 Task: Create a due date automation trigger when advanced on, on the monday of the week before a card is due add content with a name or a description not containing resume at 11:00 AM.
Action: Mouse moved to (1263, 105)
Screenshot: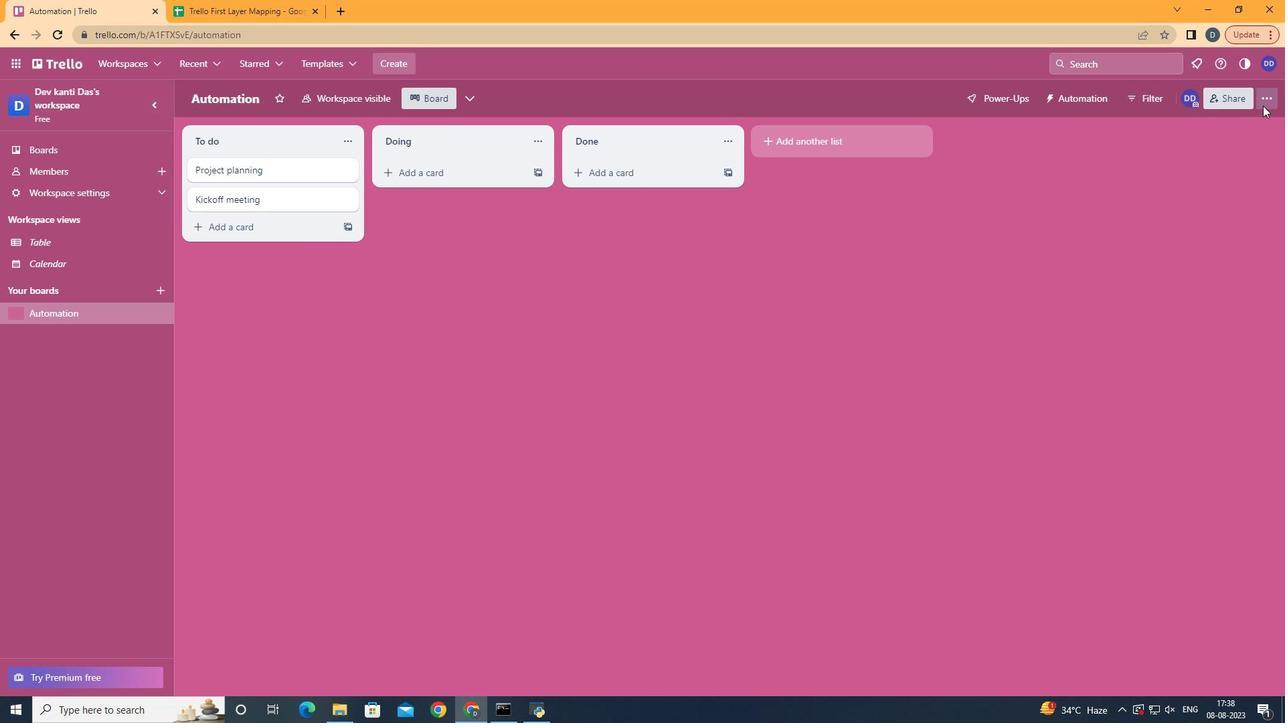 
Action: Mouse pressed left at (1263, 105)
Screenshot: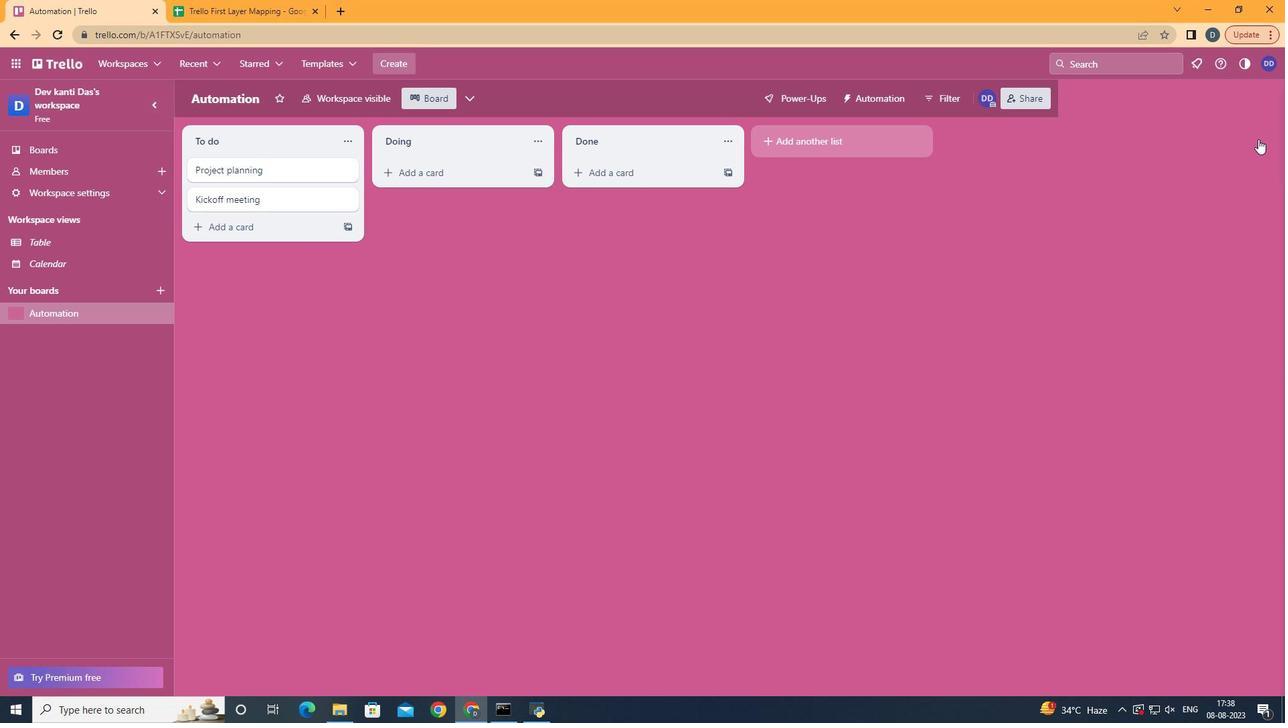 
Action: Mouse moved to (1180, 262)
Screenshot: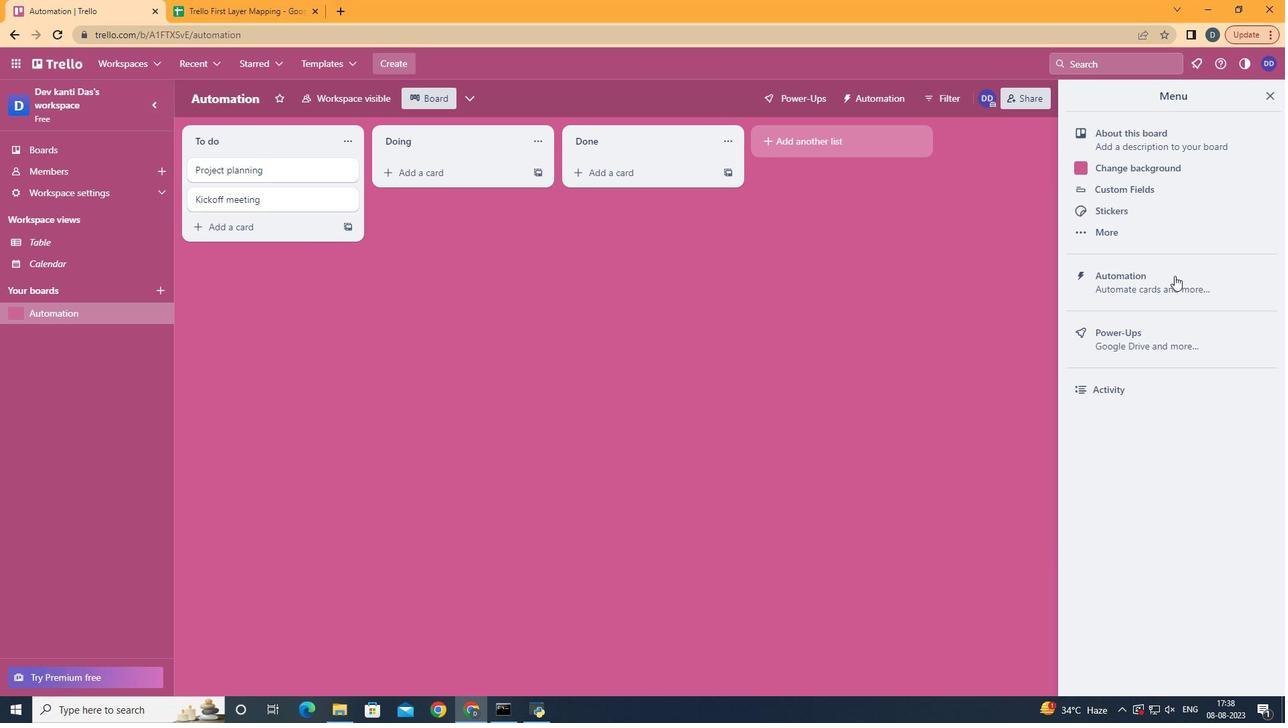 
Action: Mouse pressed left at (1180, 262)
Screenshot: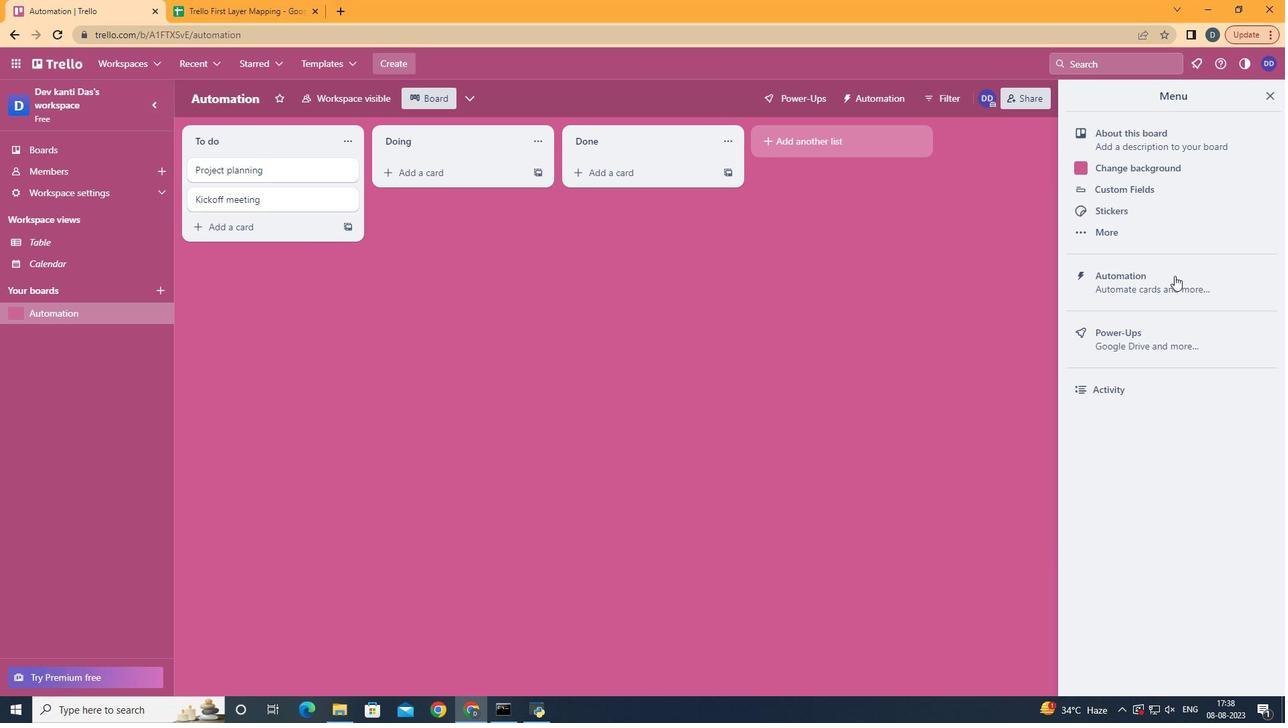 
Action: Mouse moved to (1171, 279)
Screenshot: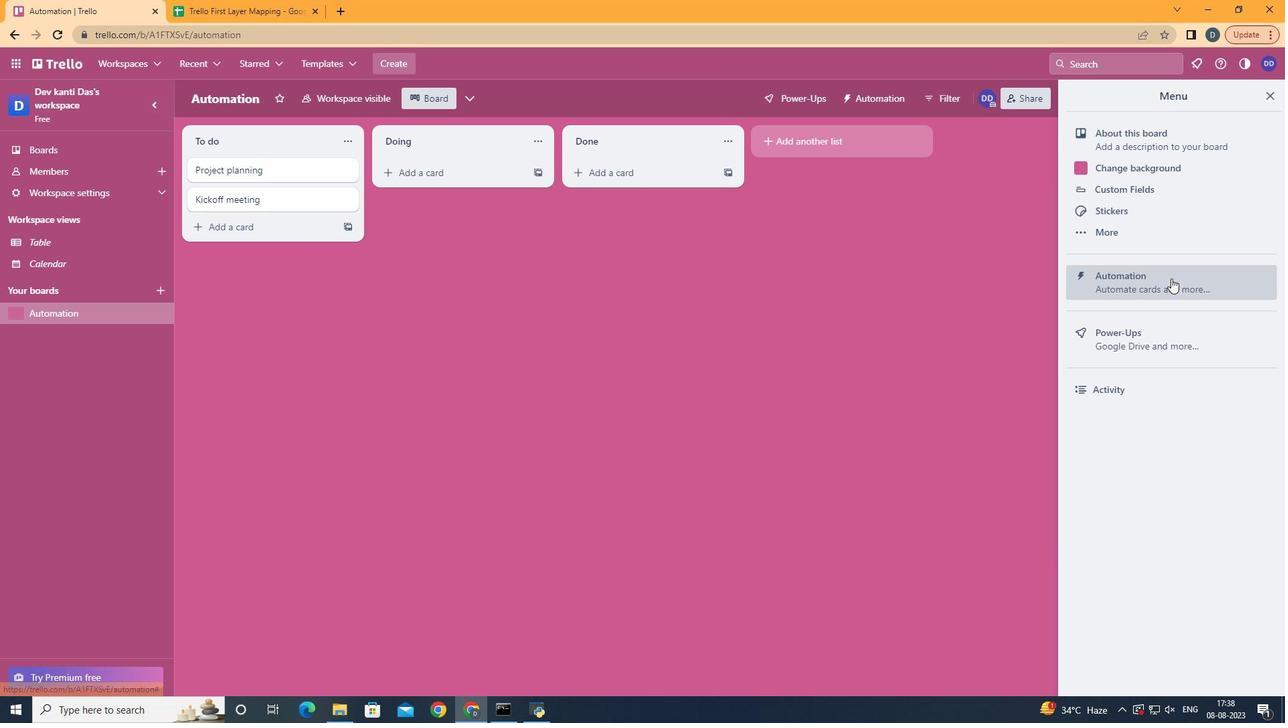 
Action: Mouse pressed left at (1171, 279)
Screenshot: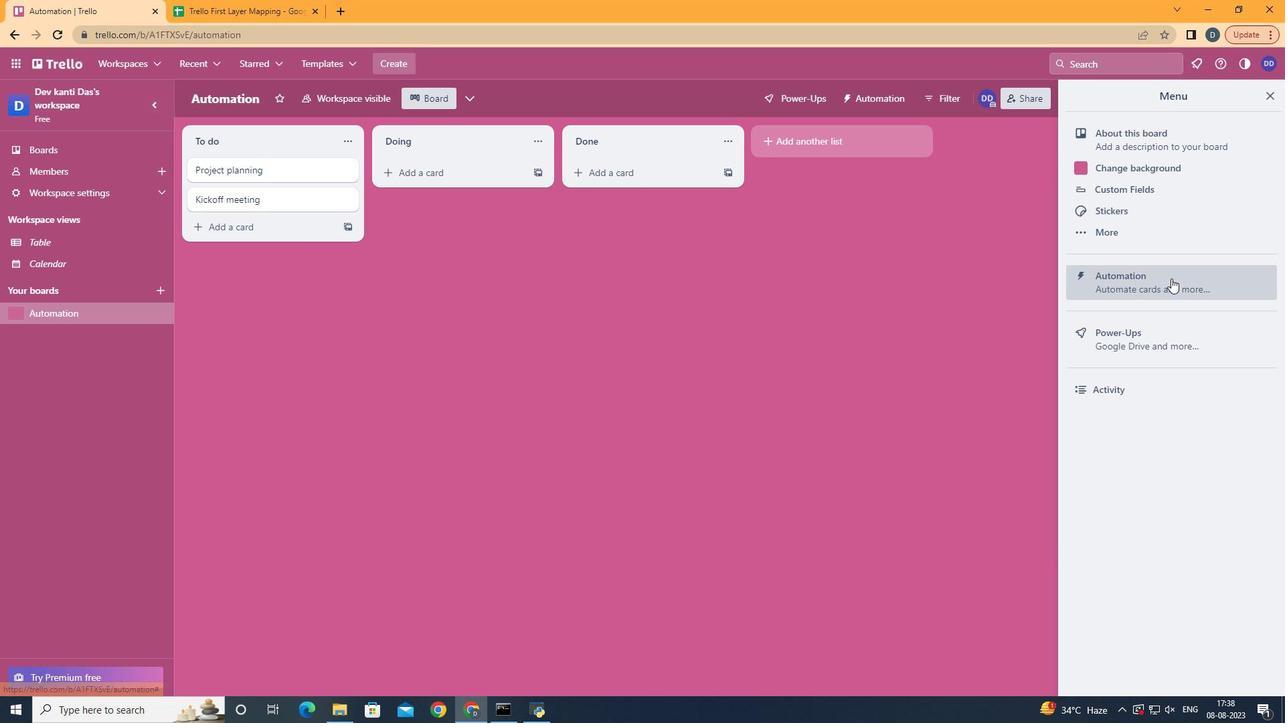 
Action: Mouse moved to (237, 264)
Screenshot: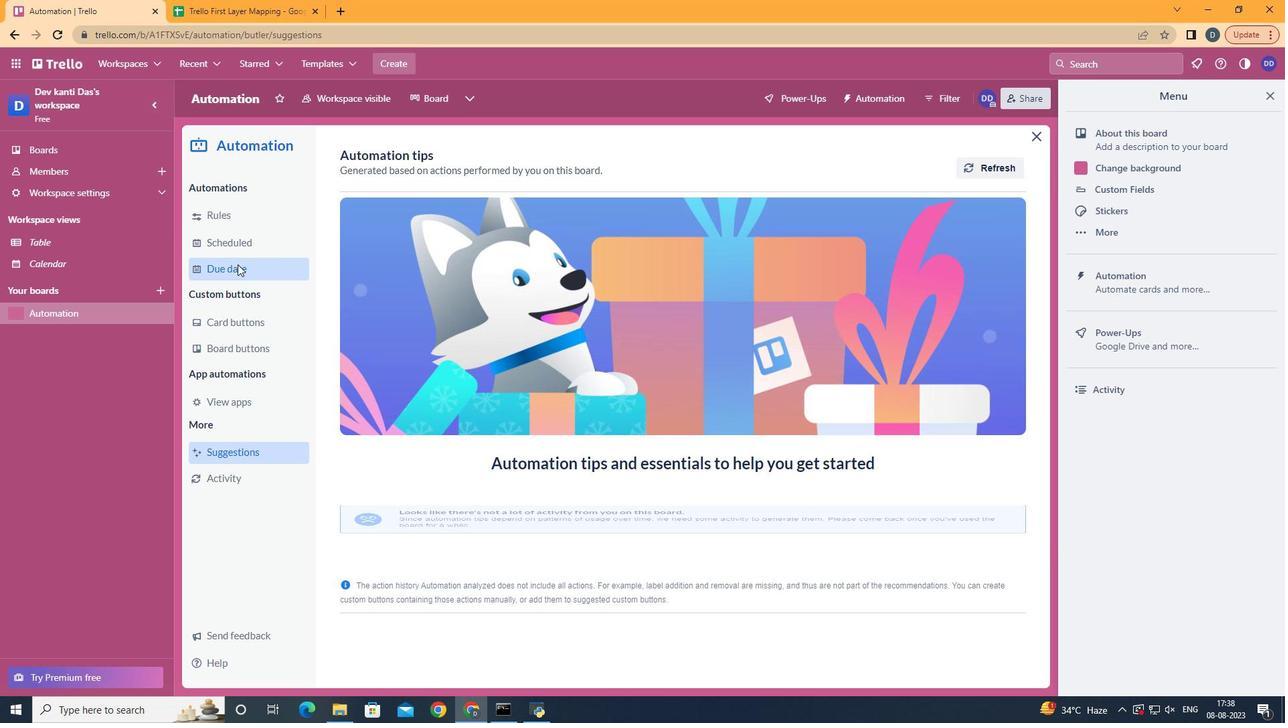 
Action: Mouse pressed left at (237, 264)
Screenshot: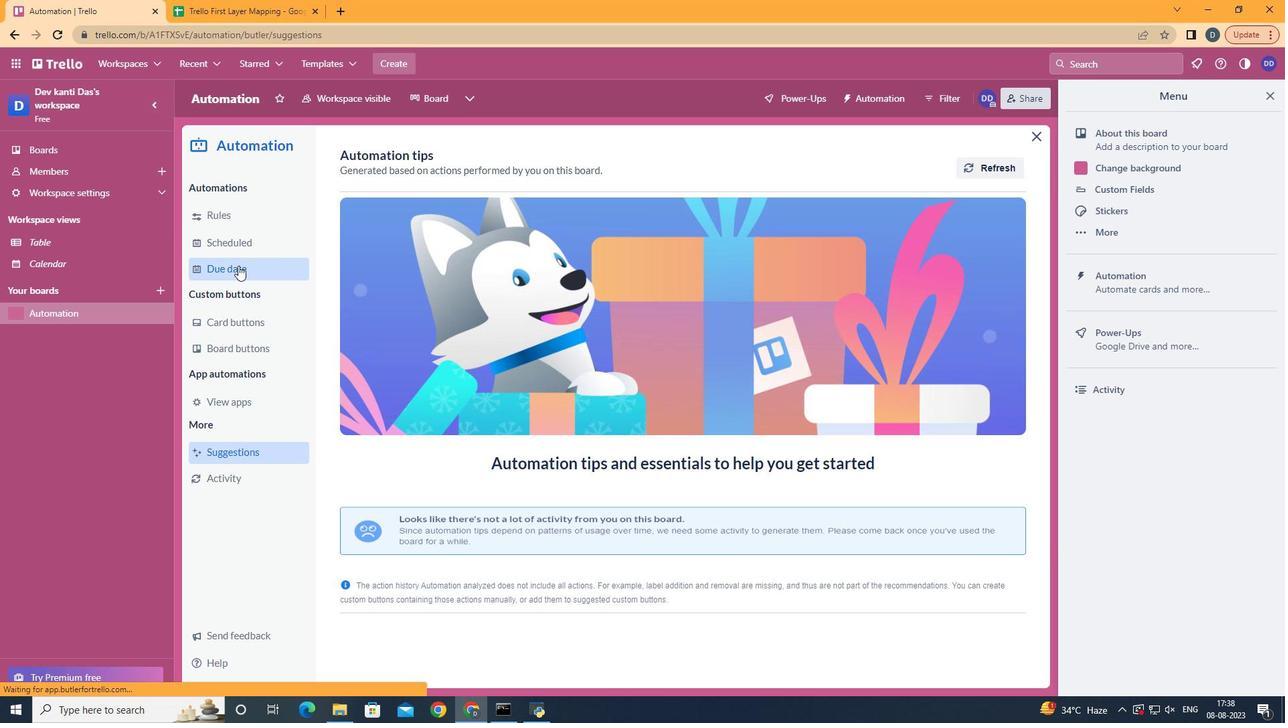 
Action: Mouse moved to (954, 156)
Screenshot: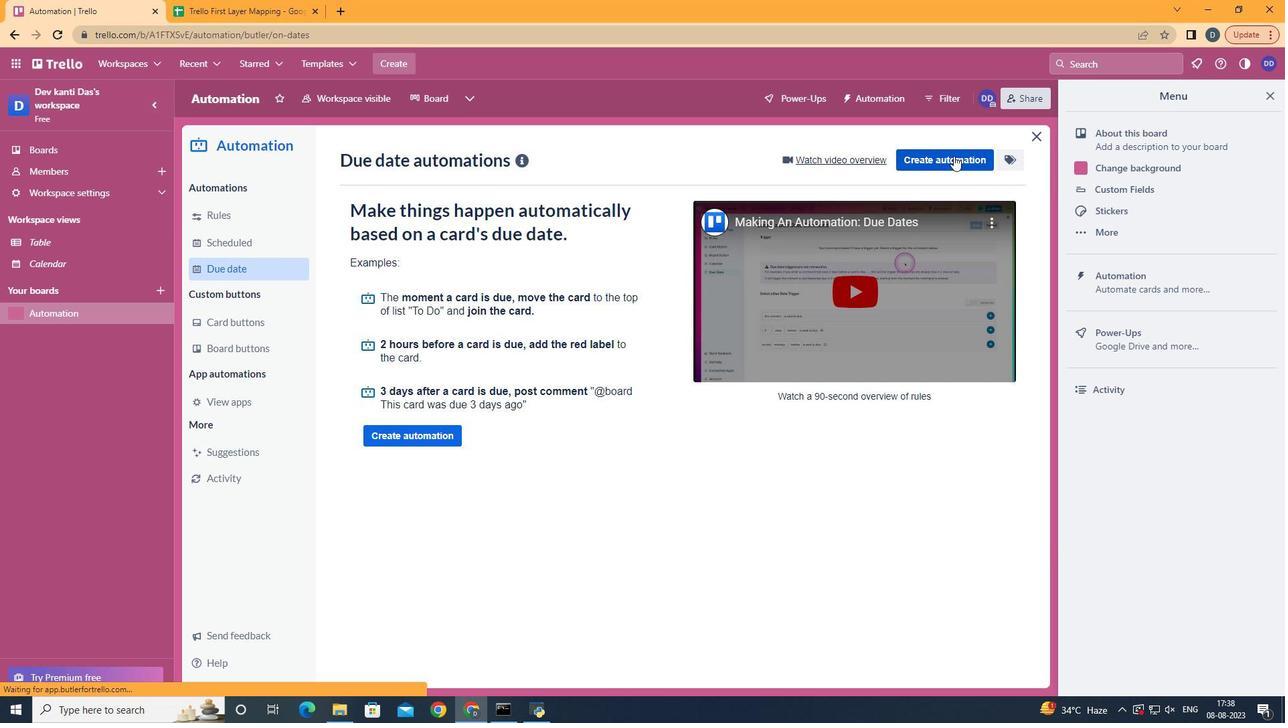 
Action: Mouse pressed left at (954, 156)
Screenshot: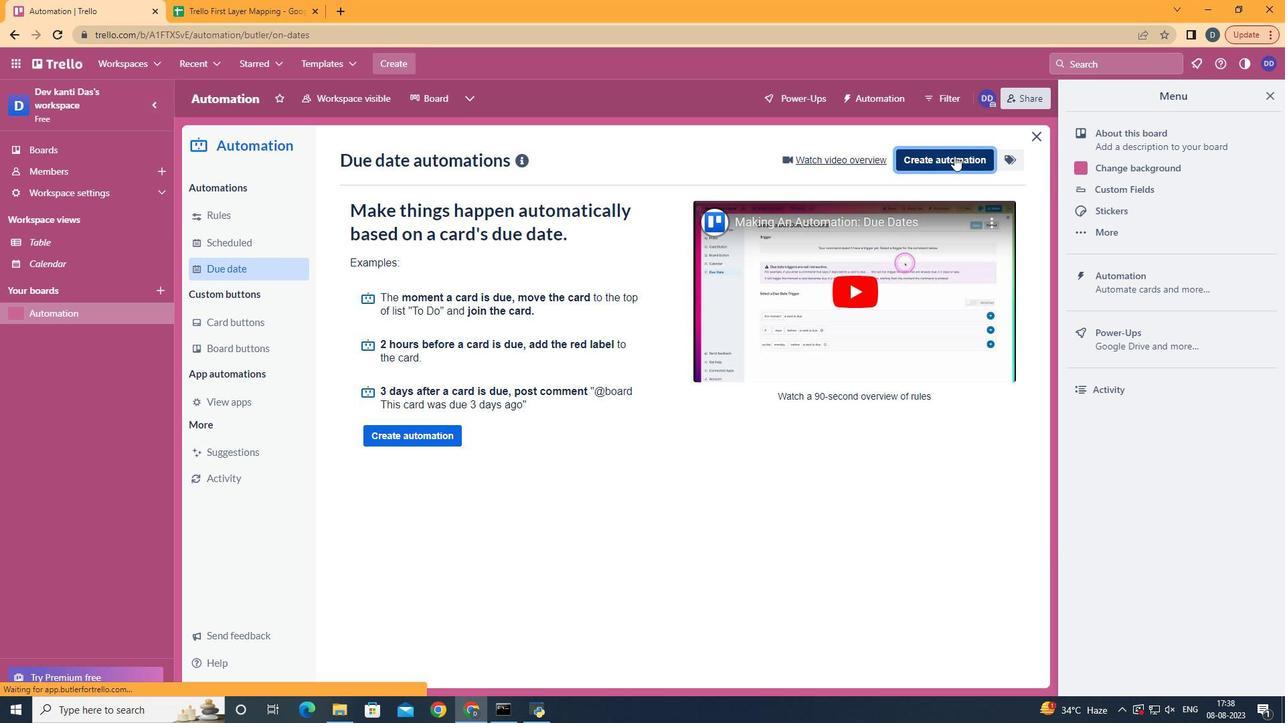 
Action: Mouse moved to (752, 283)
Screenshot: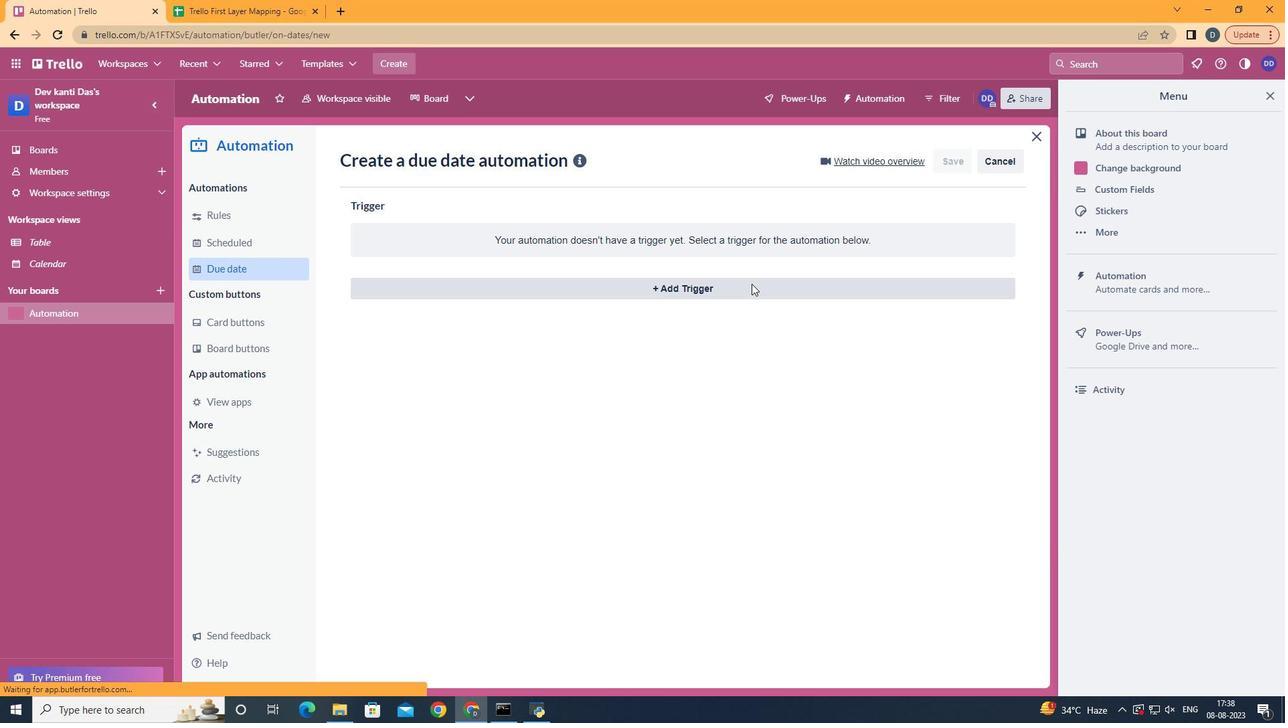 
Action: Mouse pressed left at (752, 283)
Screenshot: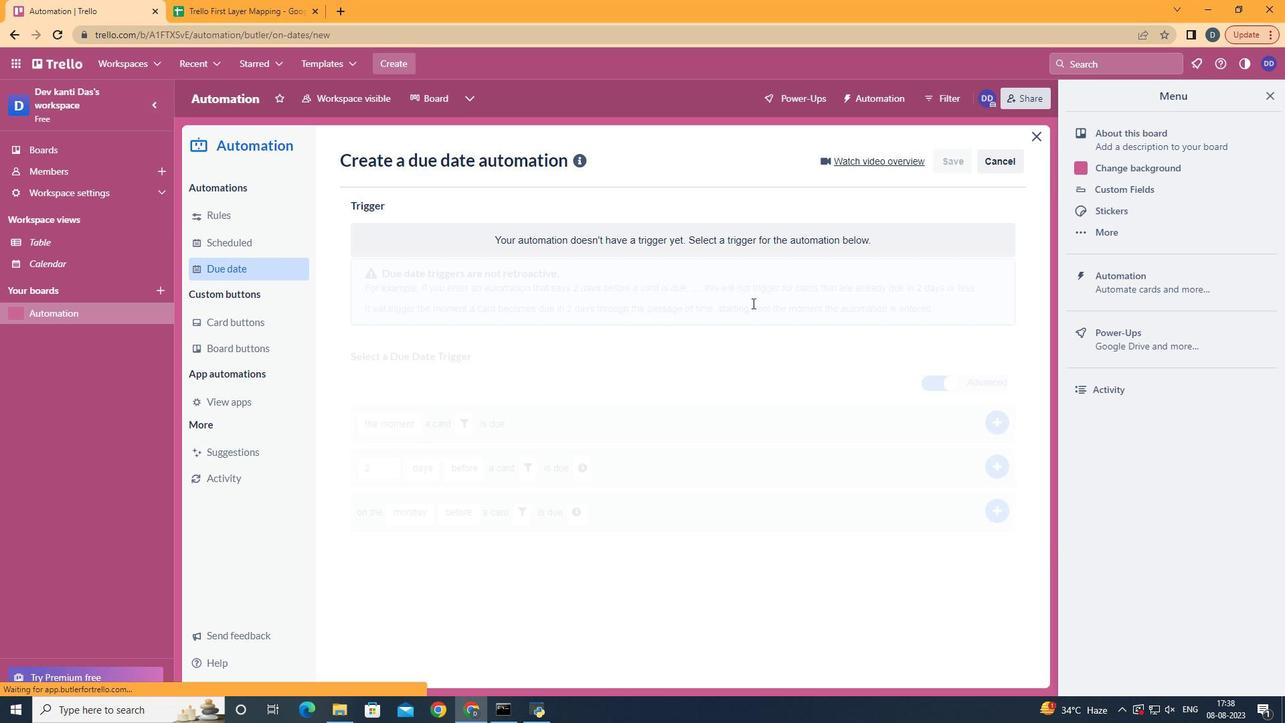 
Action: Mouse moved to (468, 641)
Screenshot: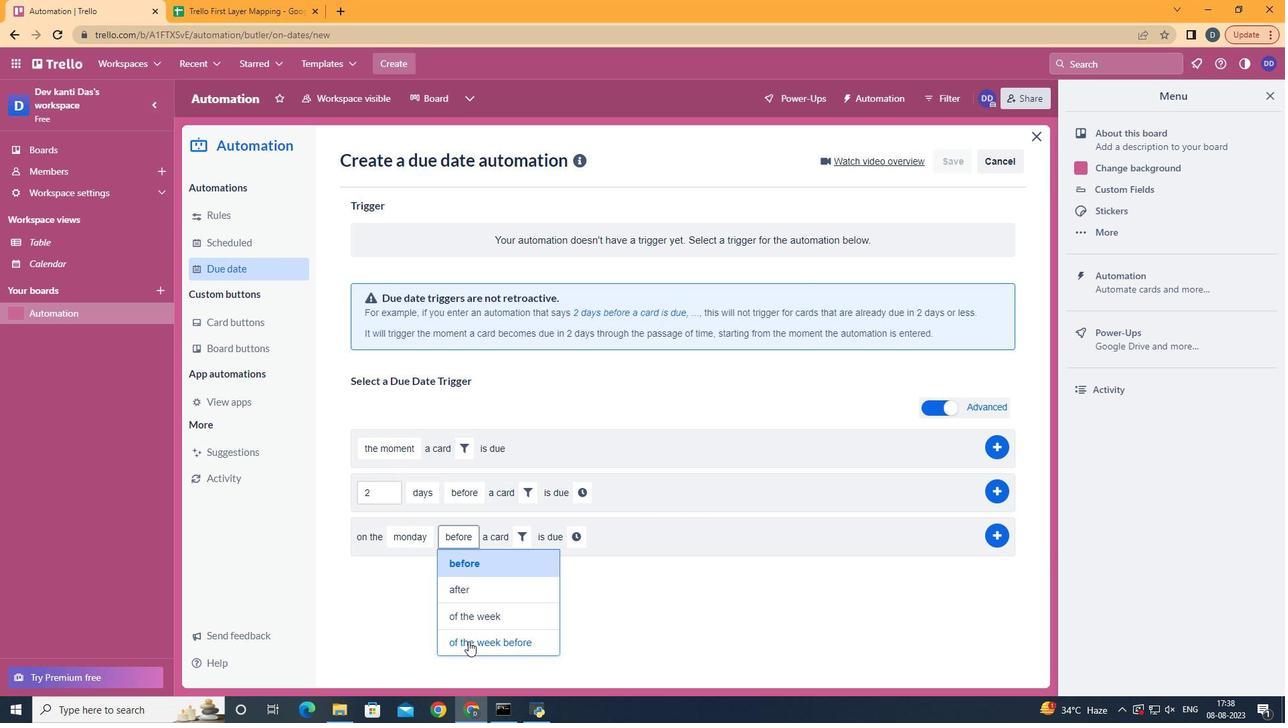 
Action: Mouse pressed left at (468, 641)
Screenshot: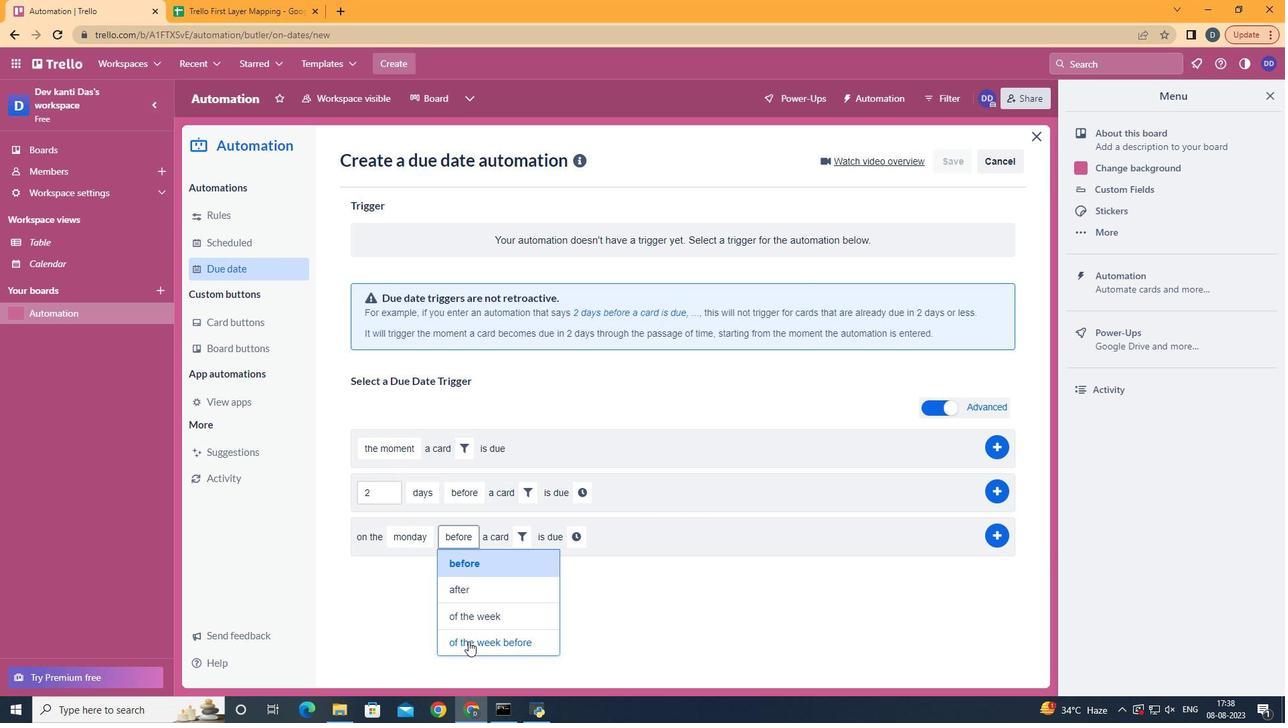 
Action: Mouse moved to (561, 536)
Screenshot: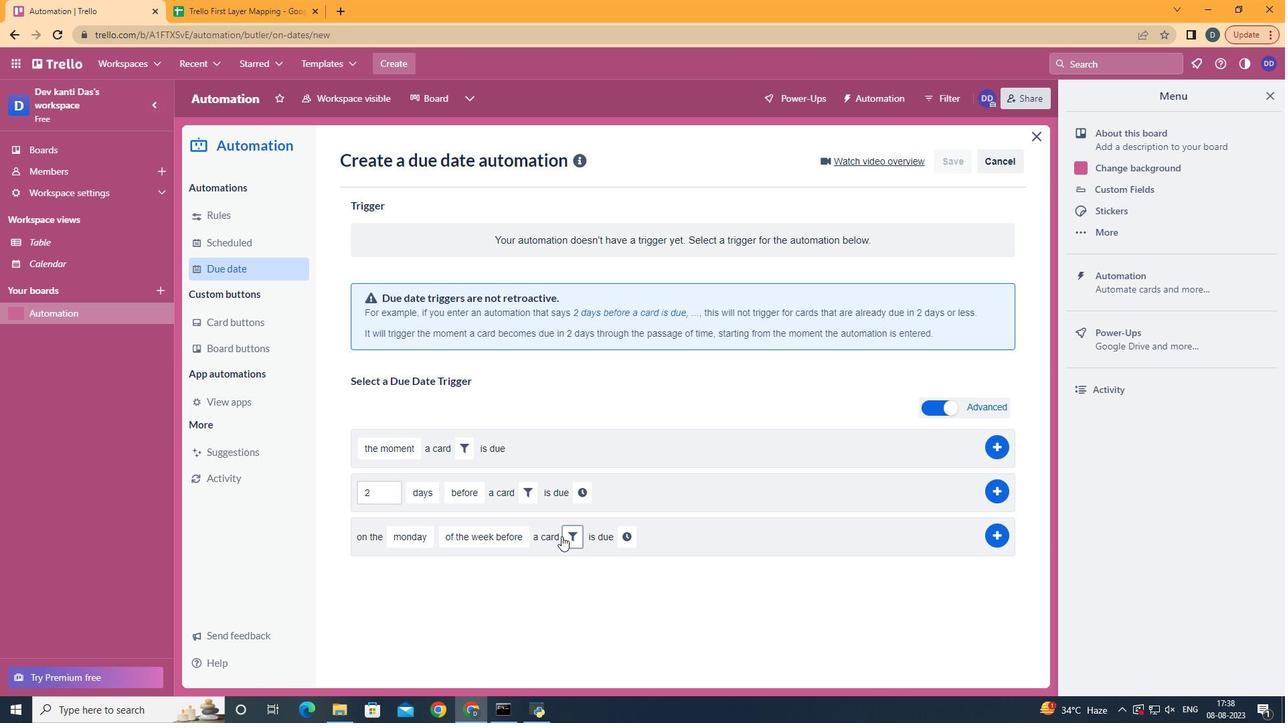 
Action: Mouse pressed left at (561, 536)
Screenshot: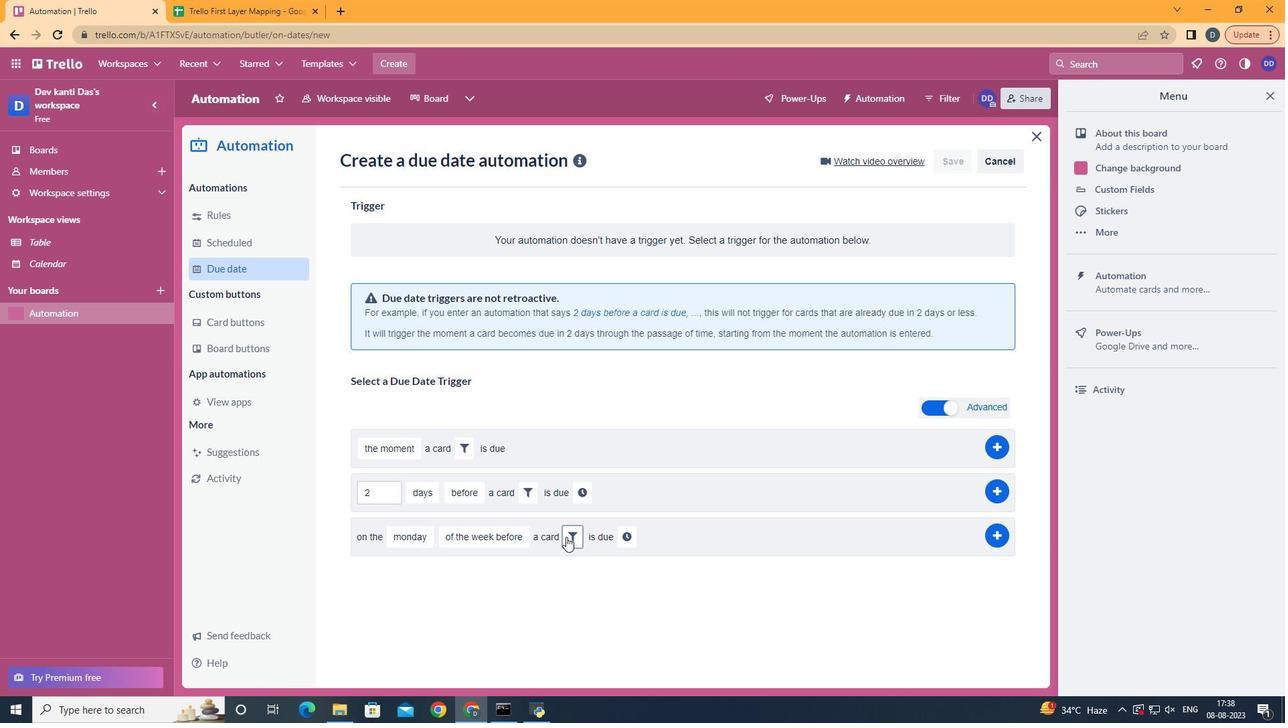 
Action: Mouse moved to (740, 584)
Screenshot: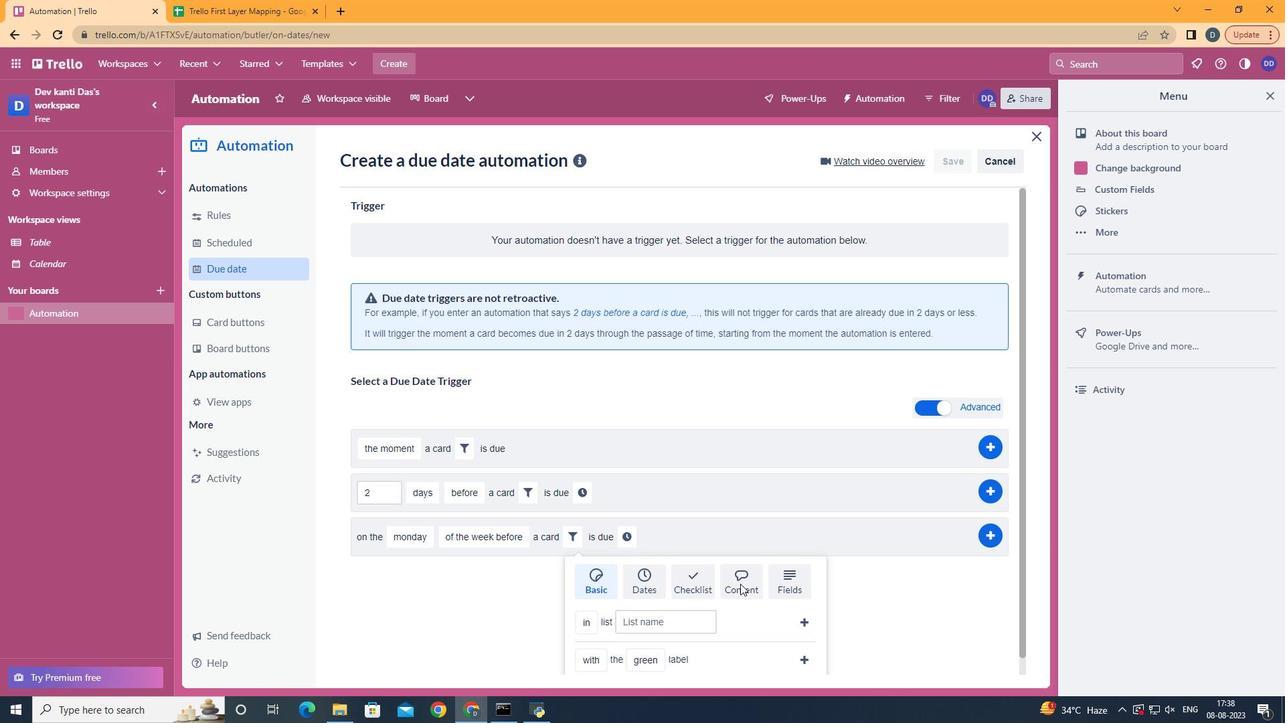 
Action: Mouse pressed left at (740, 584)
Screenshot: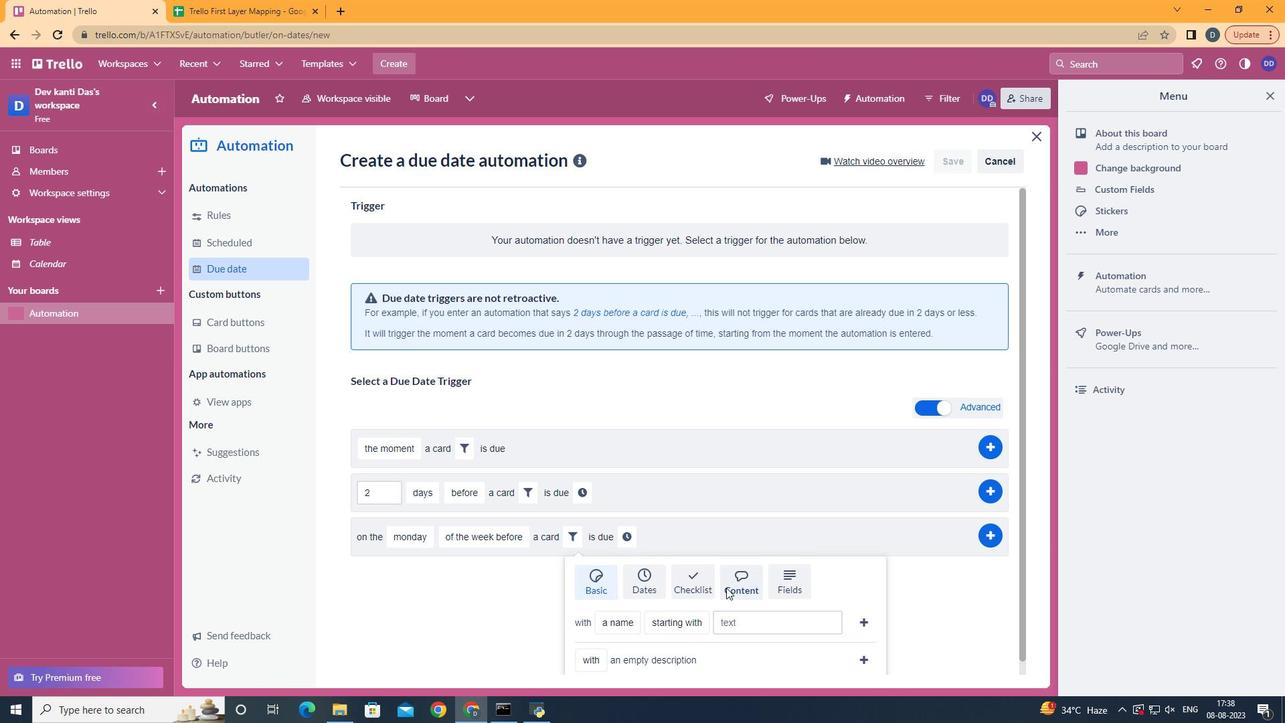 
Action: Mouse moved to (620, 600)
Screenshot: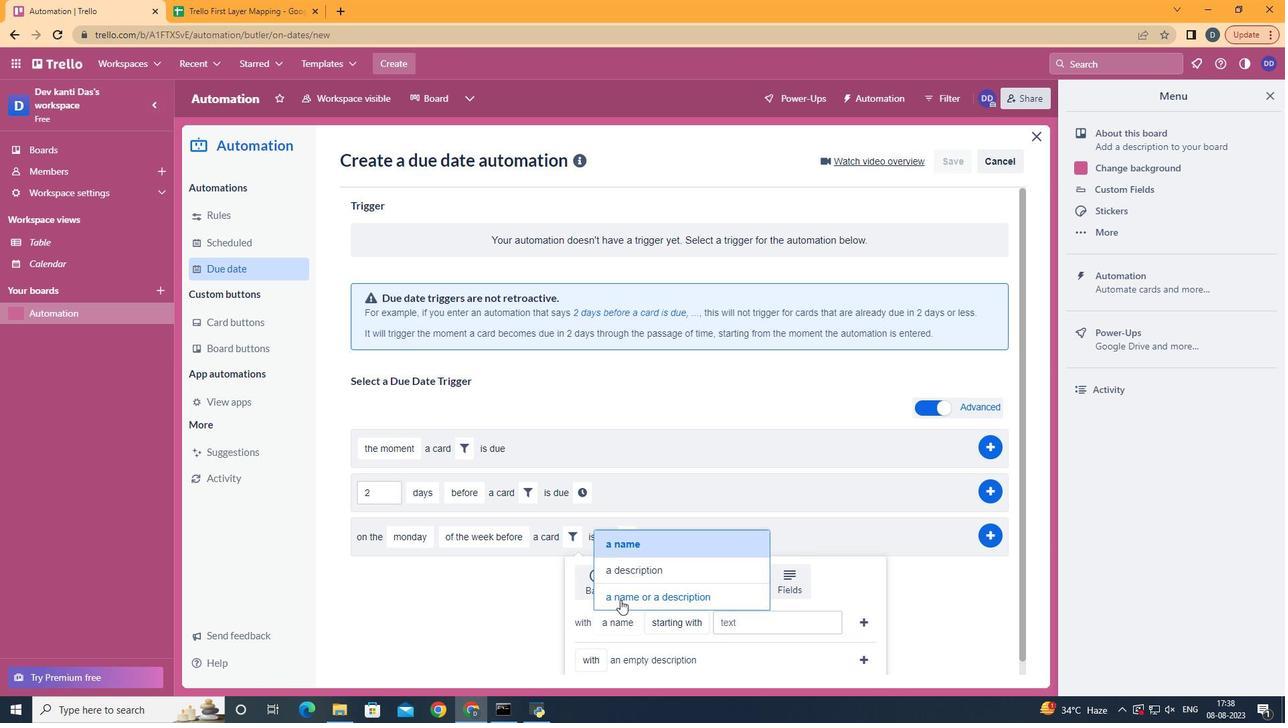 
Action: Mouse pressed left at (620, 600)
Screenshot: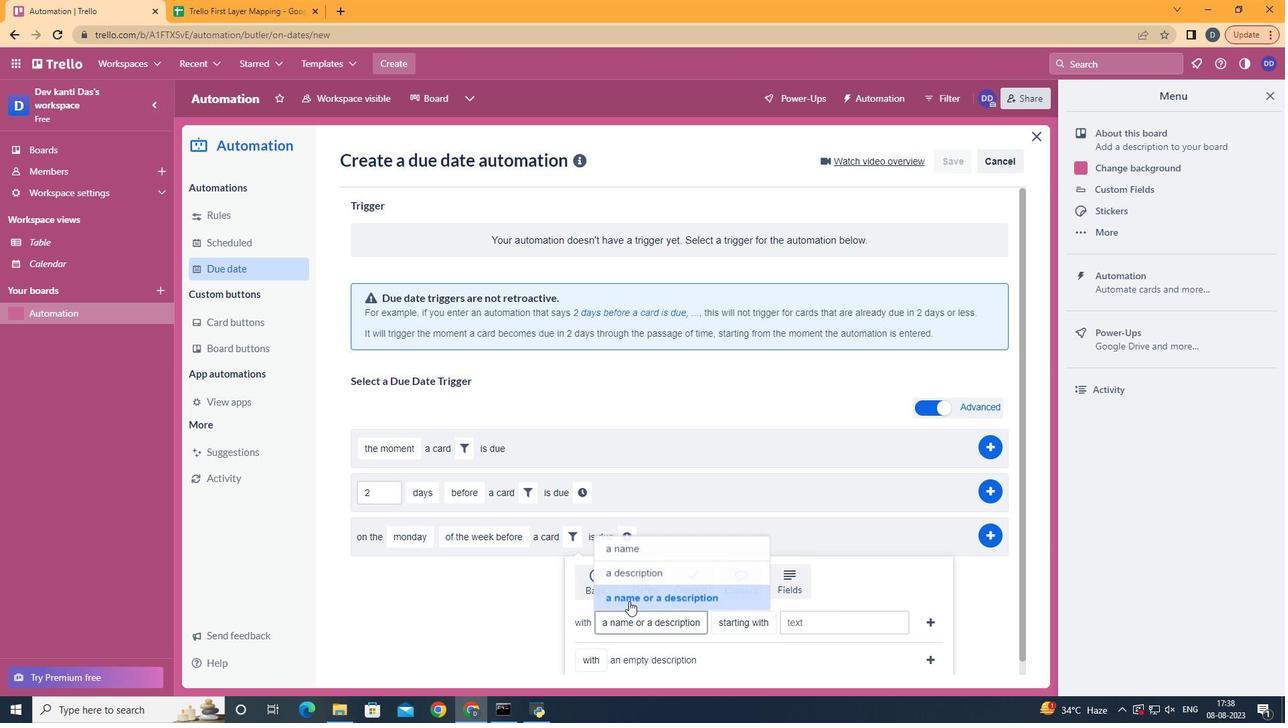 
Action: Mouse moved to (754, 596)
Screenshot: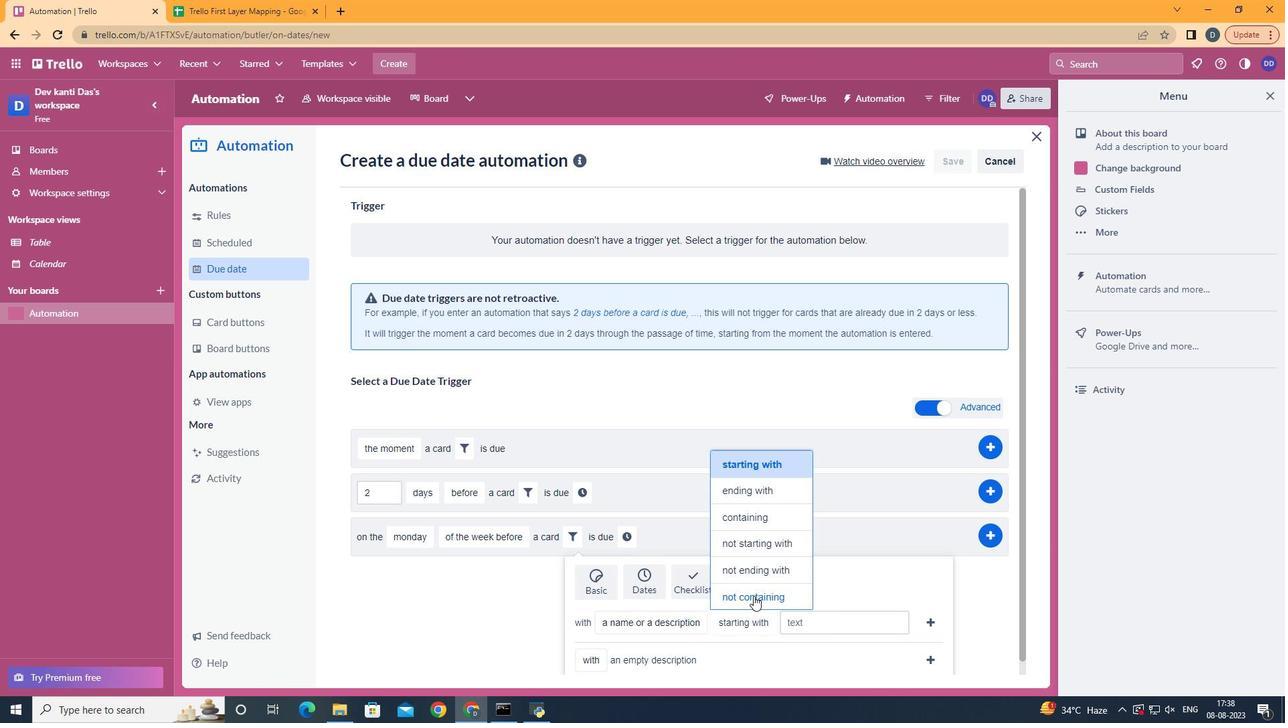 
Action: Mouse pressed left at (754, 596)
Screenshot: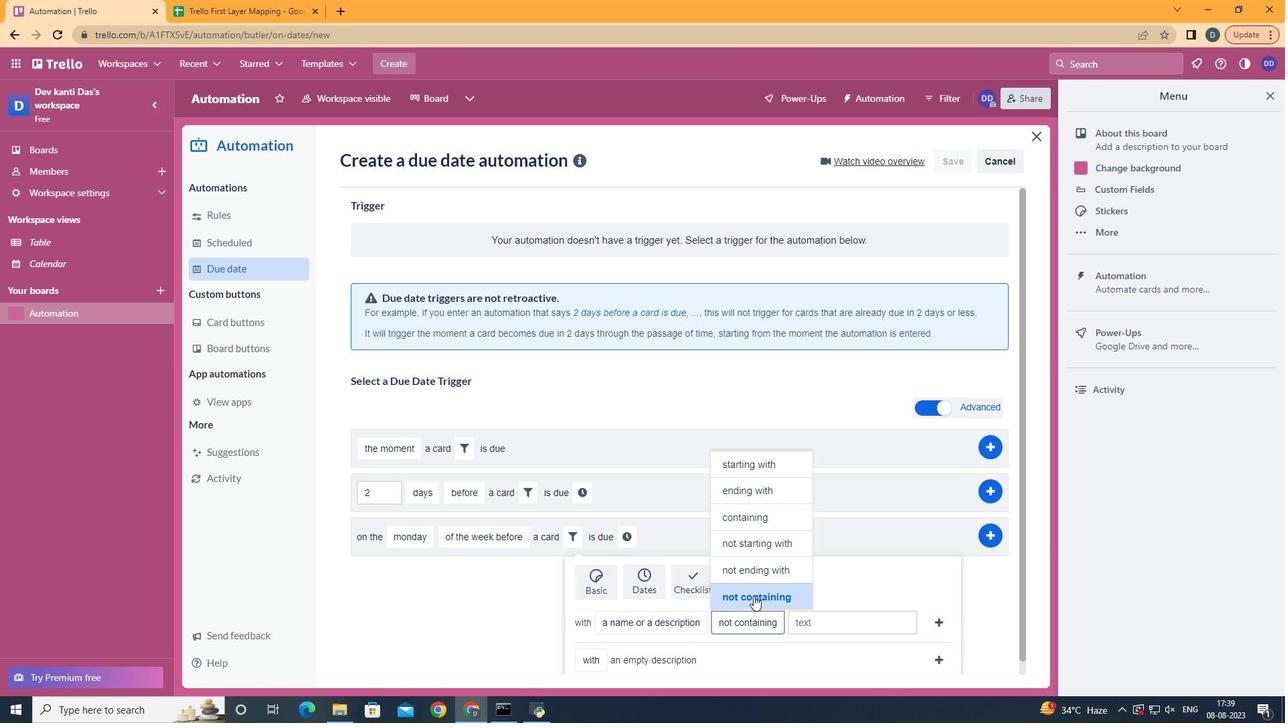 
Action: Mouse moved to (833, 614)
Screenshot: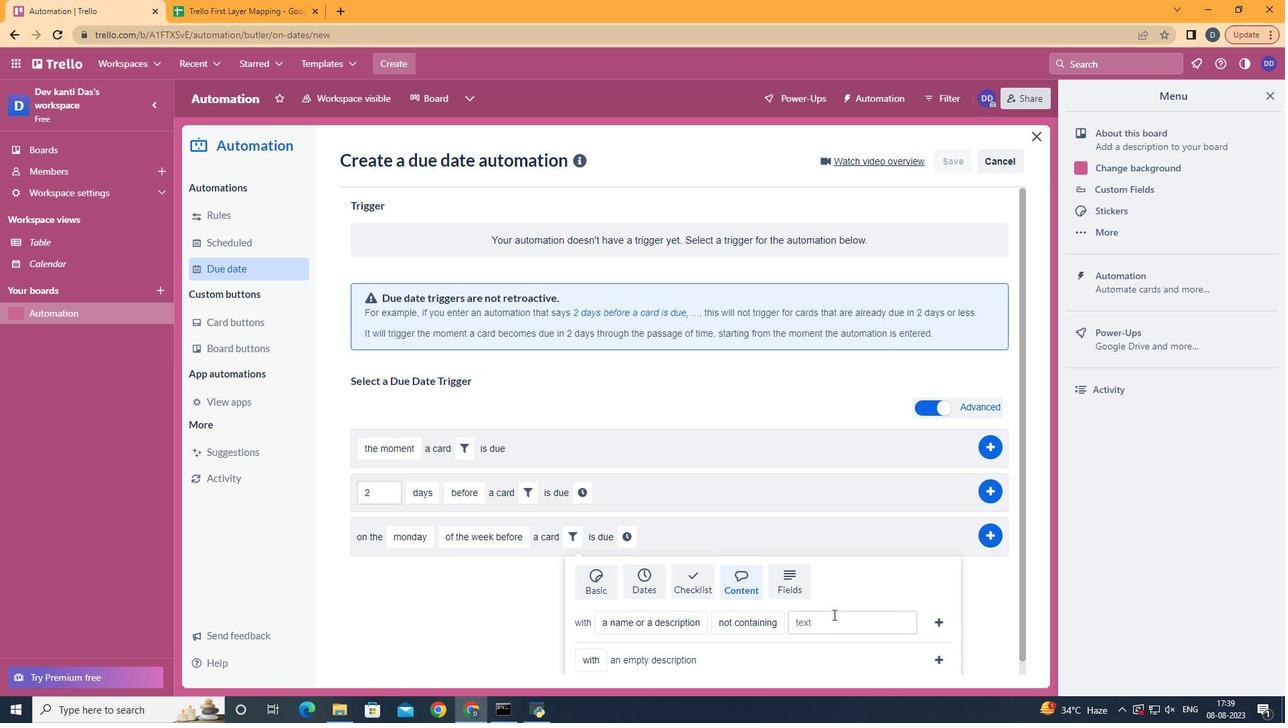 
Action: Mouse pressed left at (833, 614)
Screenshot: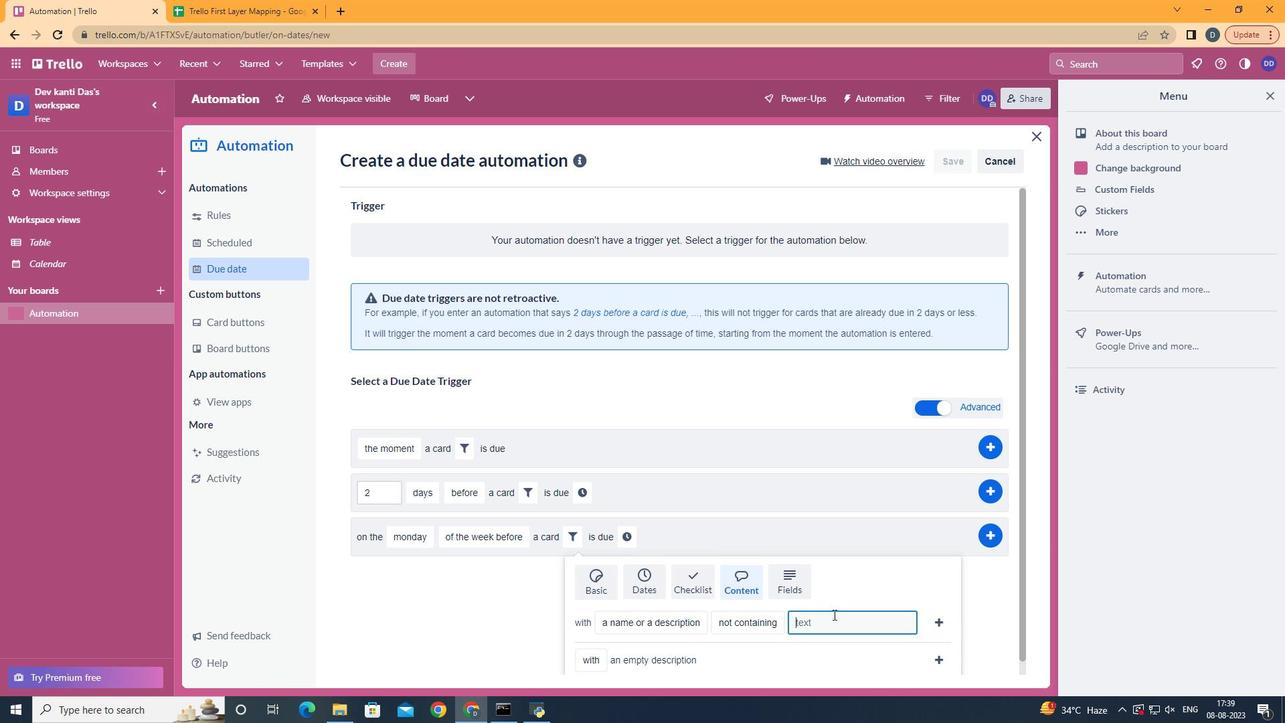 
Action: Mouse moved to (844, 614)
Screenshot: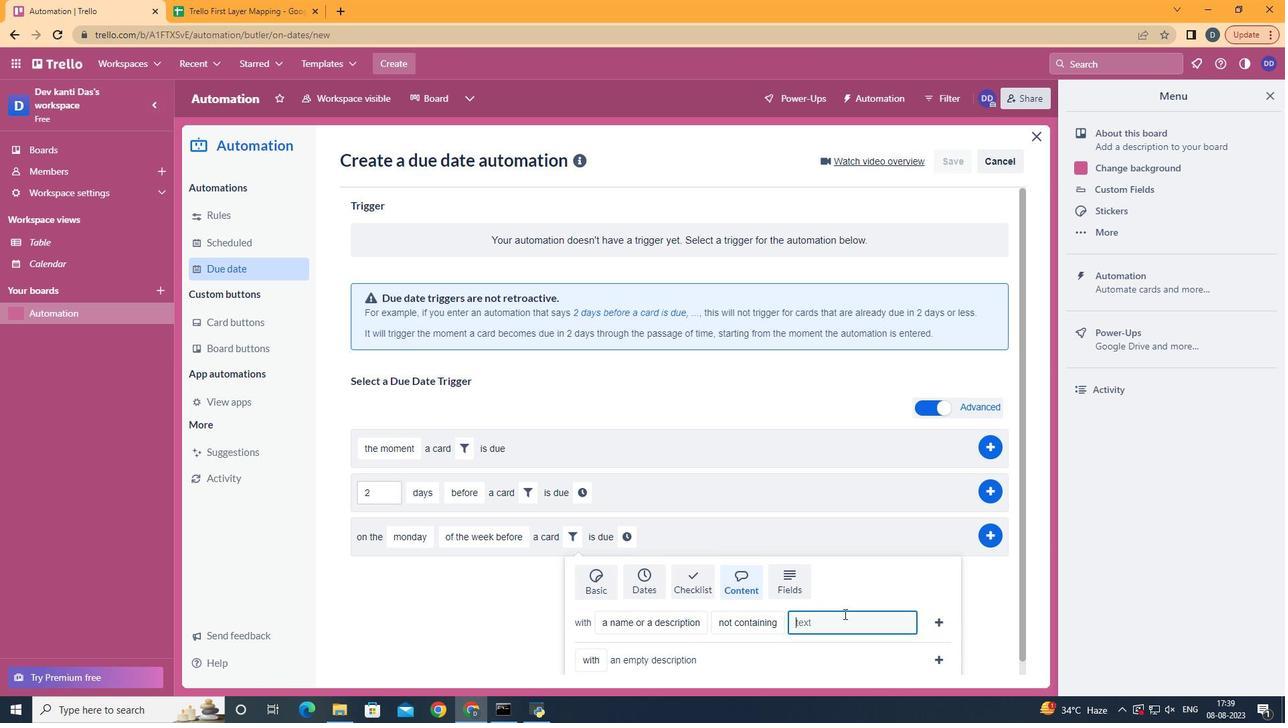 
Action: Key pressed resume
Screenshot: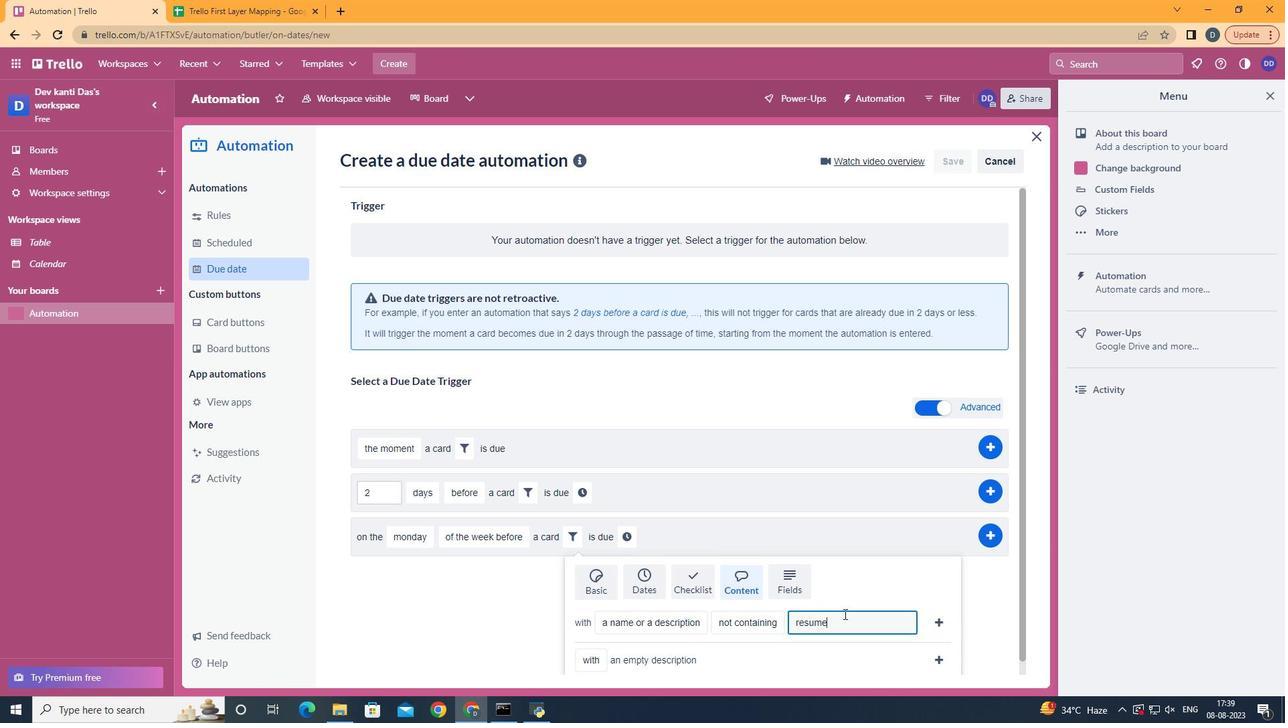 
Action: Mouse moved to (951, 626)
Screenshot: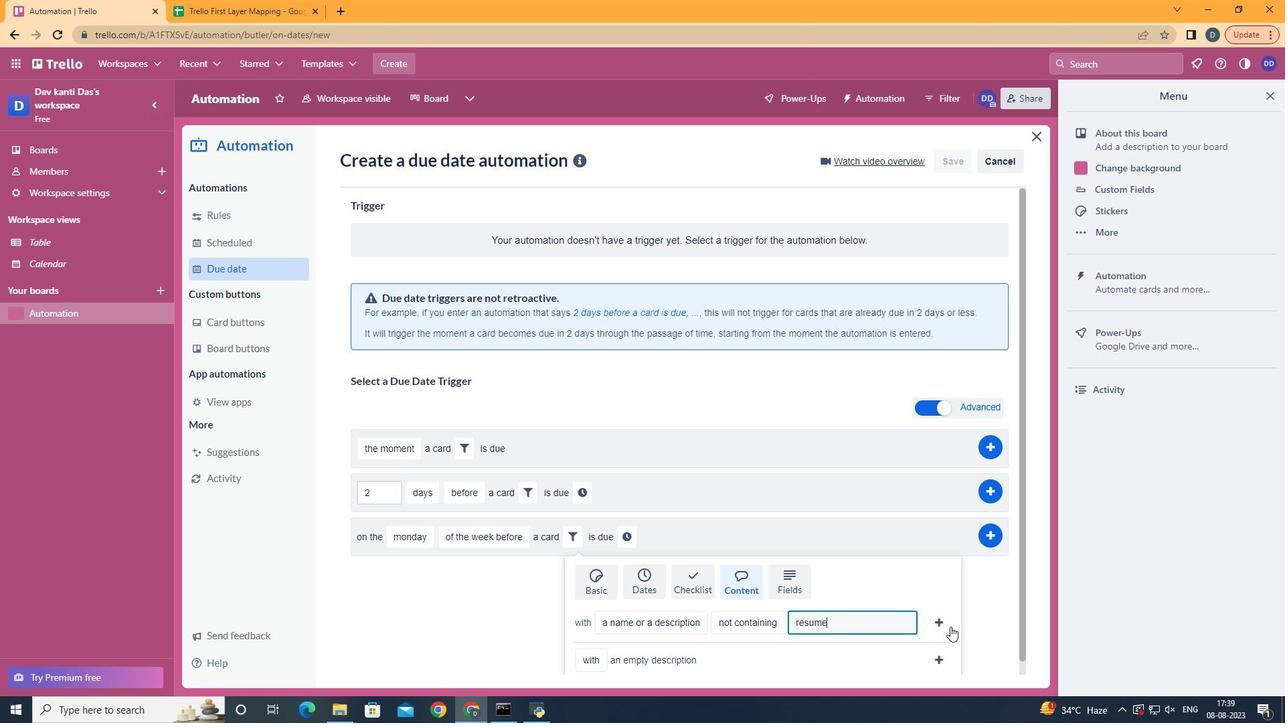 
Action: Mouse pressed left at (951, 626)
Screenshot: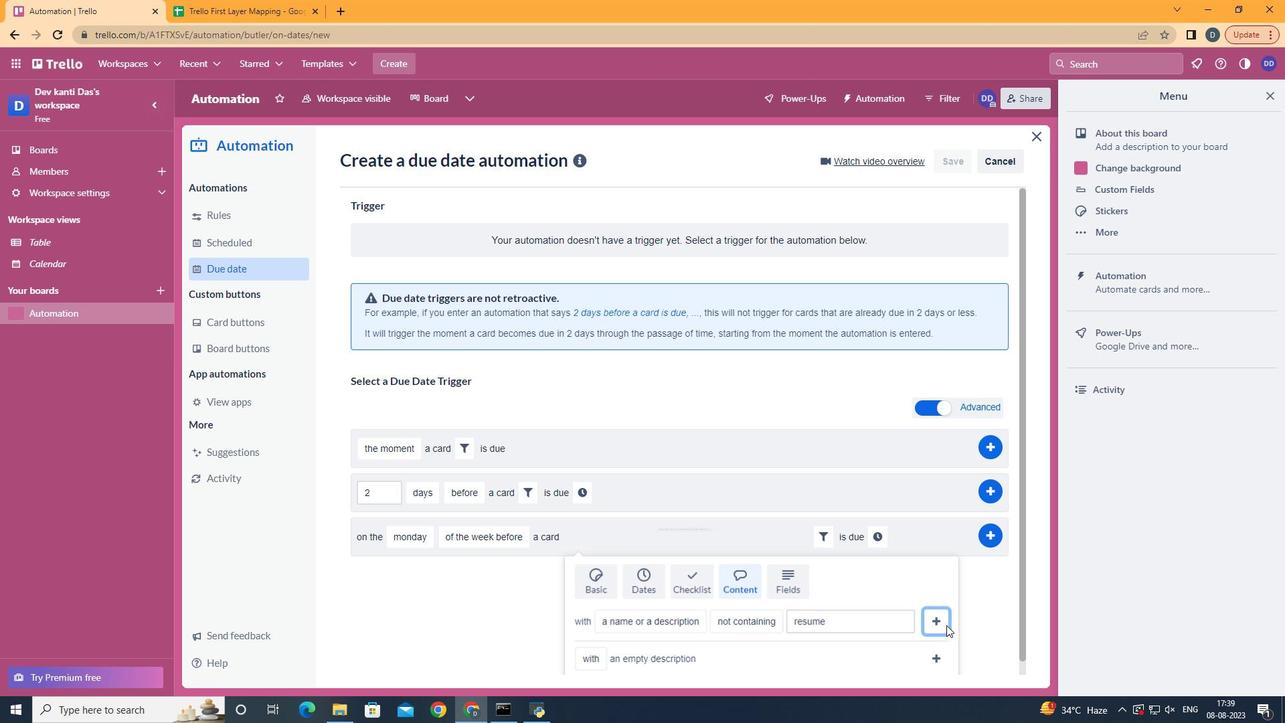 
Action: Mouse moved to (878, 547)
Screenshot: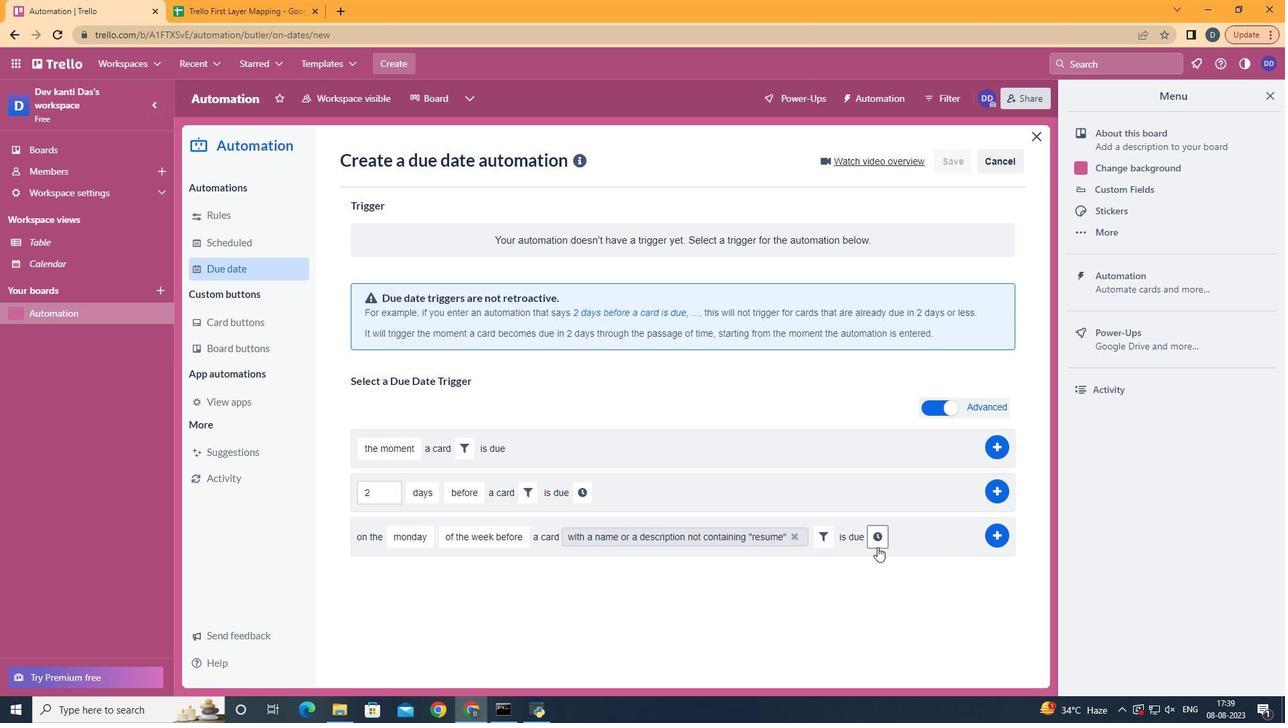 
Action: Mouse pressed left at (878, 547)
Screenshot: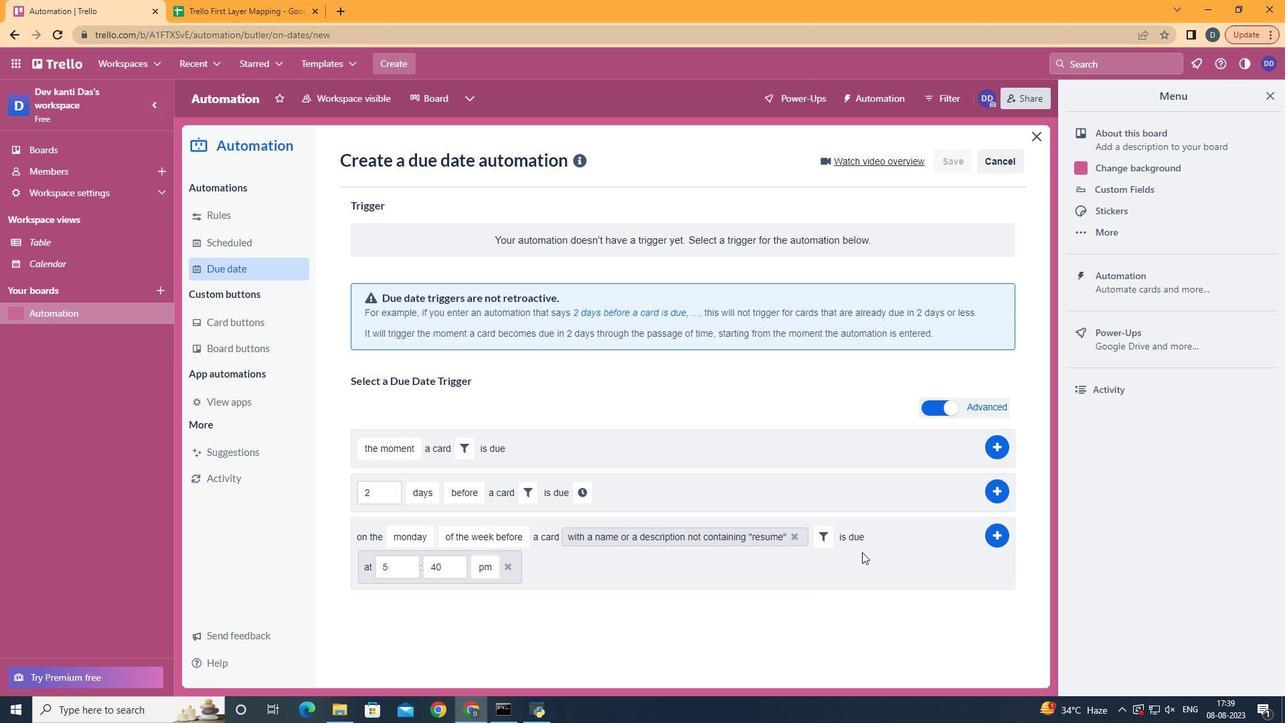 
Action: Mouse moved to (407, 573)
Screenshot: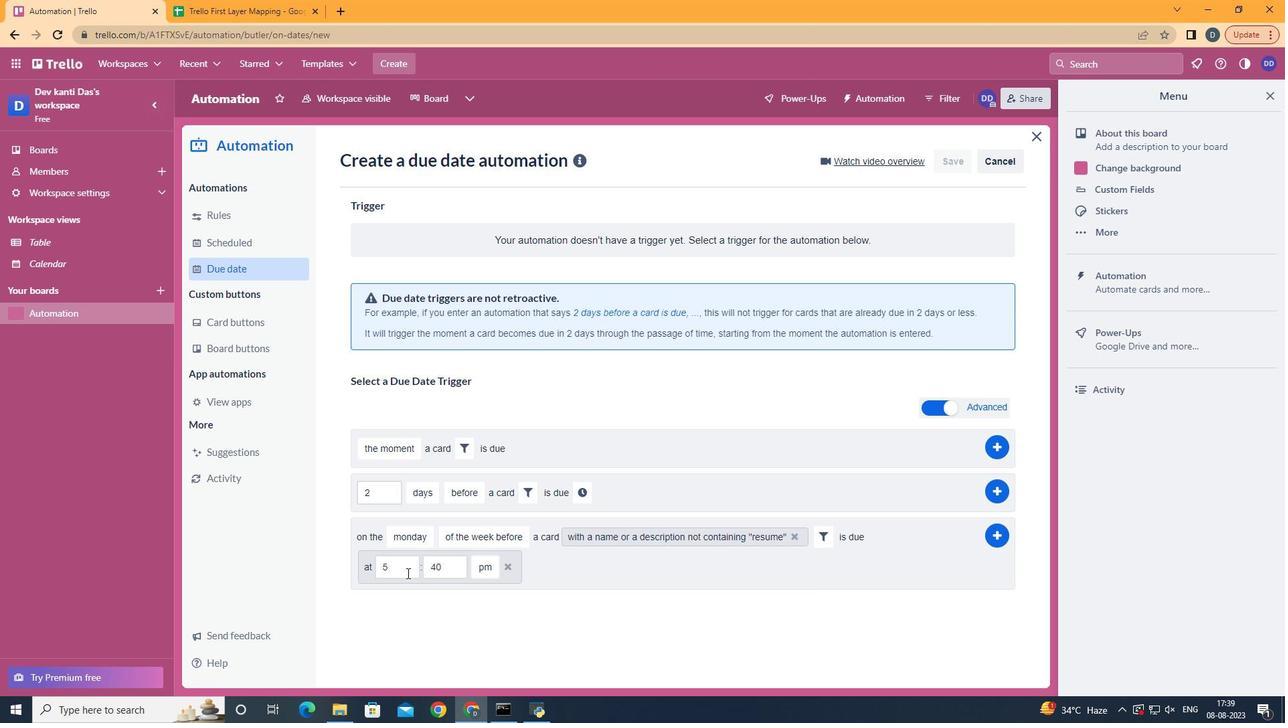 
Action: Mouse pressed left at (407, 573)
Screenshot: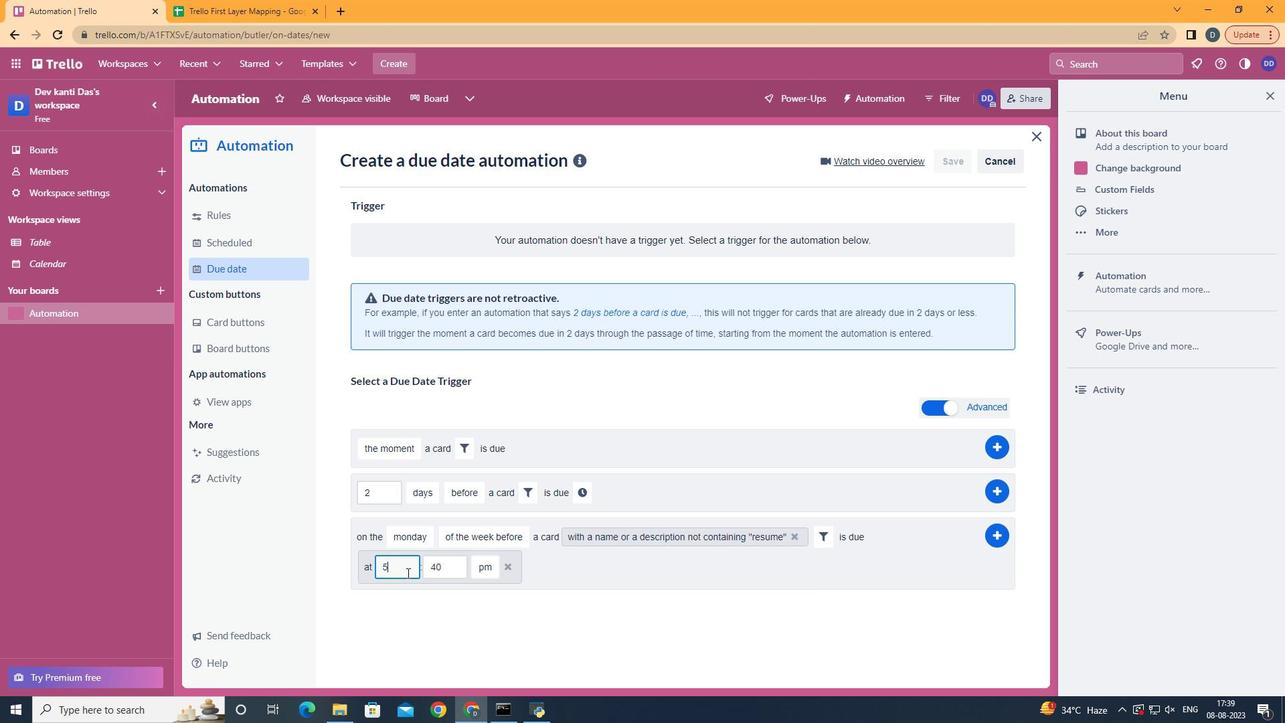 
Action: Mouse moved to (407, 573)
Screenshot: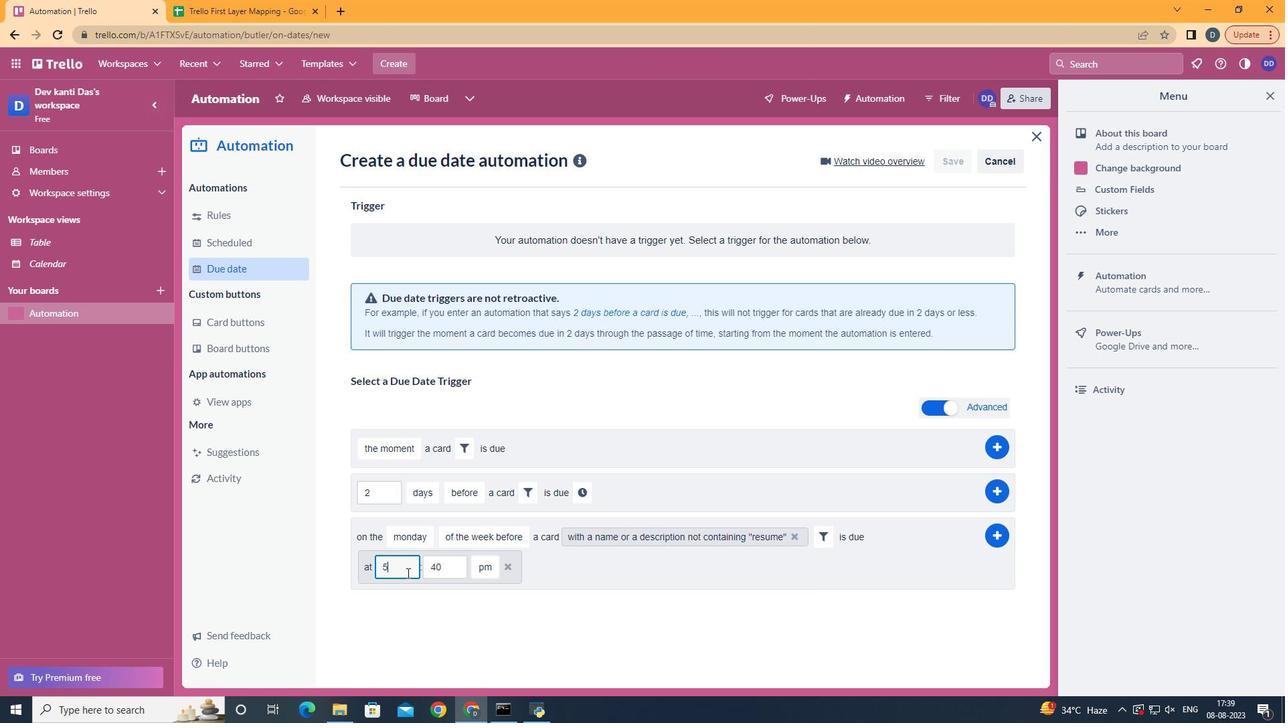 
Action: Key pressed <Key.backspace>11
Screenshot: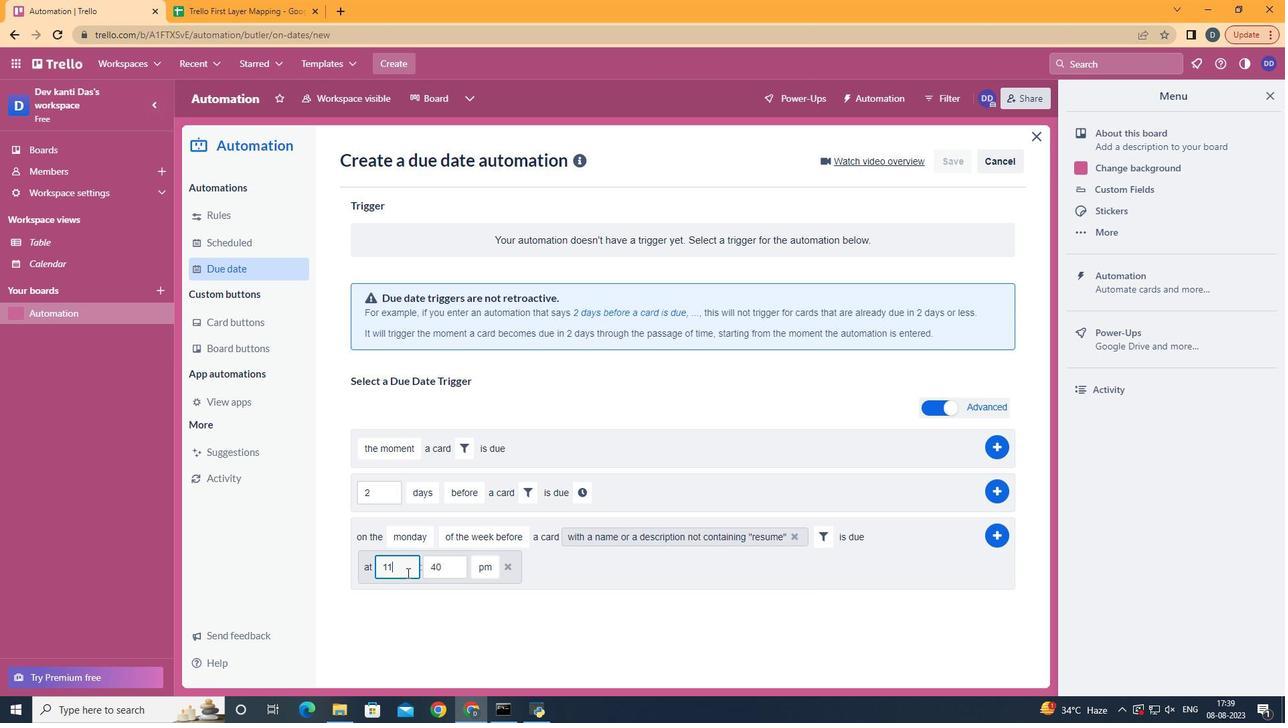 
Action: Mouse moved to (458, 569)
Screenshot: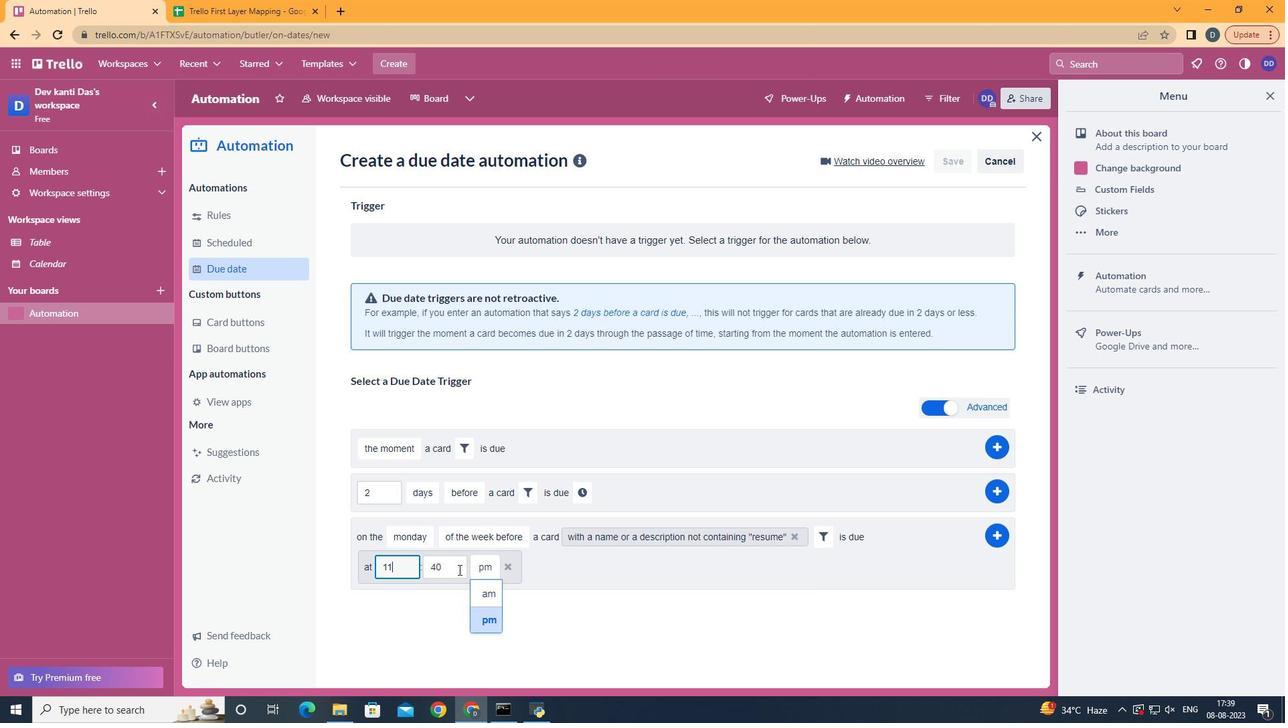 
Action: Mouse pressed left at (458, 569)
Screenshot: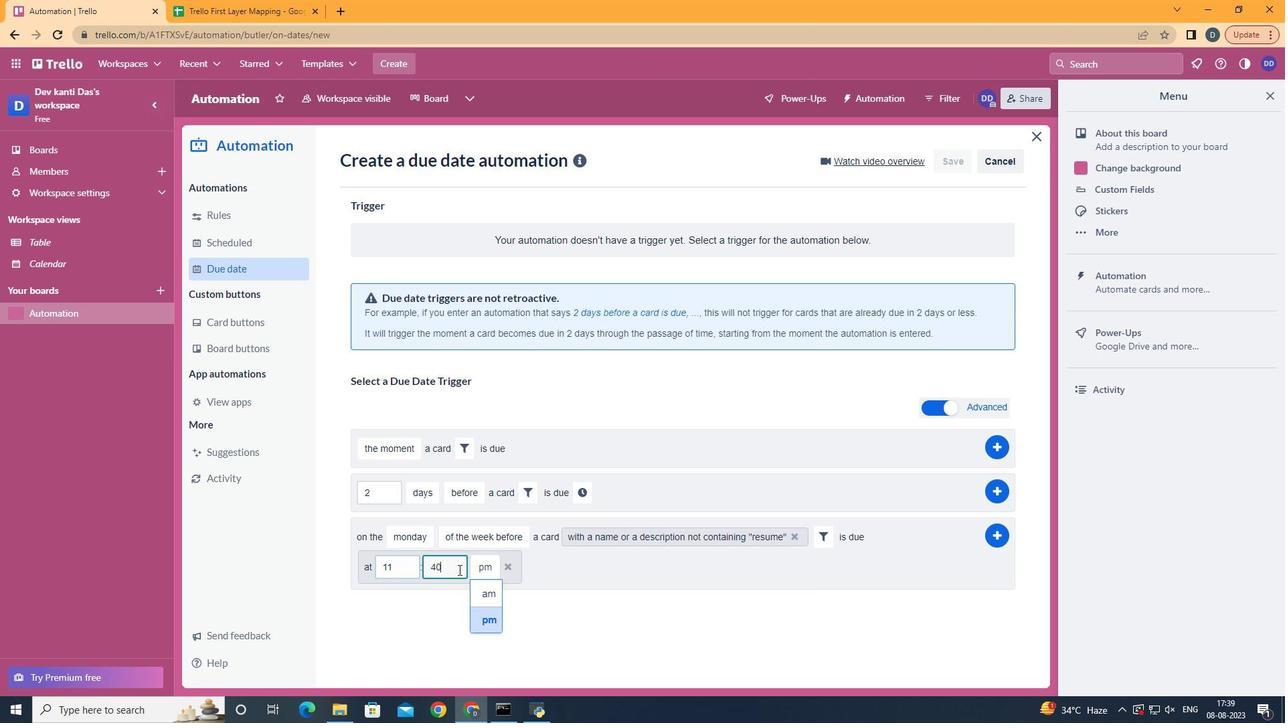 
Action: Key pressed <Key.backspace><Key.backspace>00
Screenshot: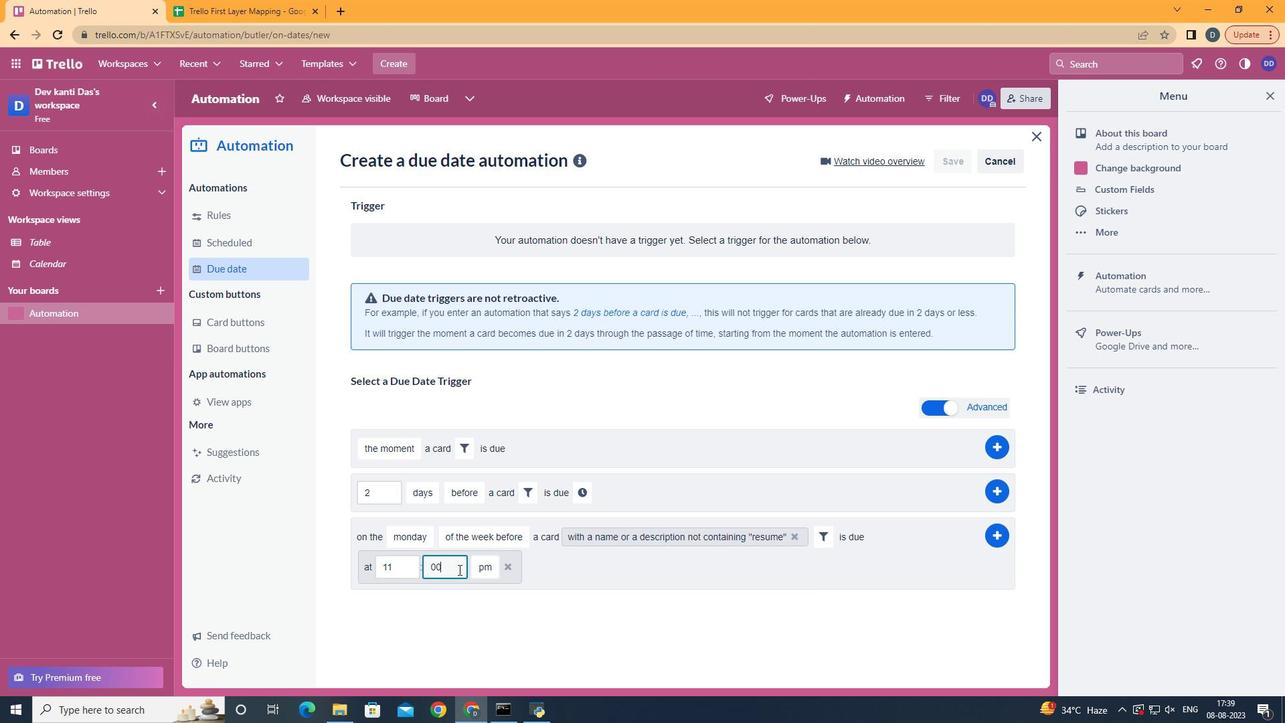 
Action: Mouse moved to (488, 594)
Screenshot: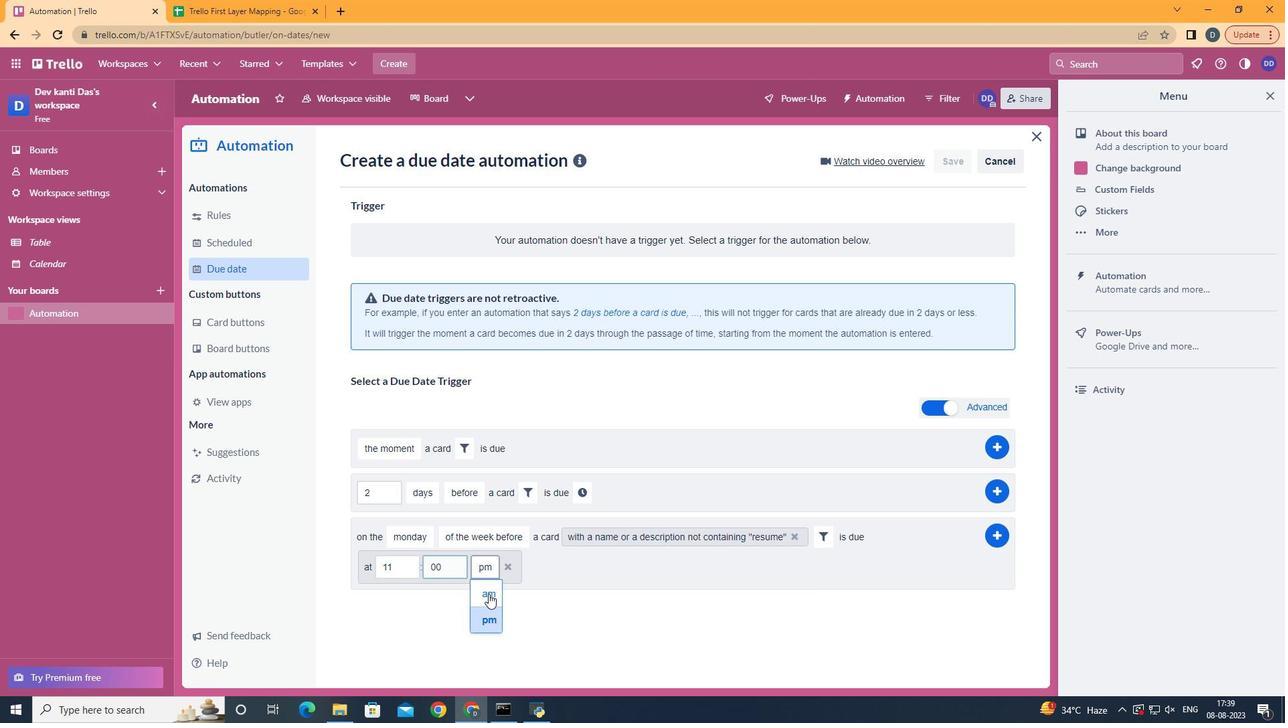 
Action: Mouse pressed left at (488, 594)
Screenshot: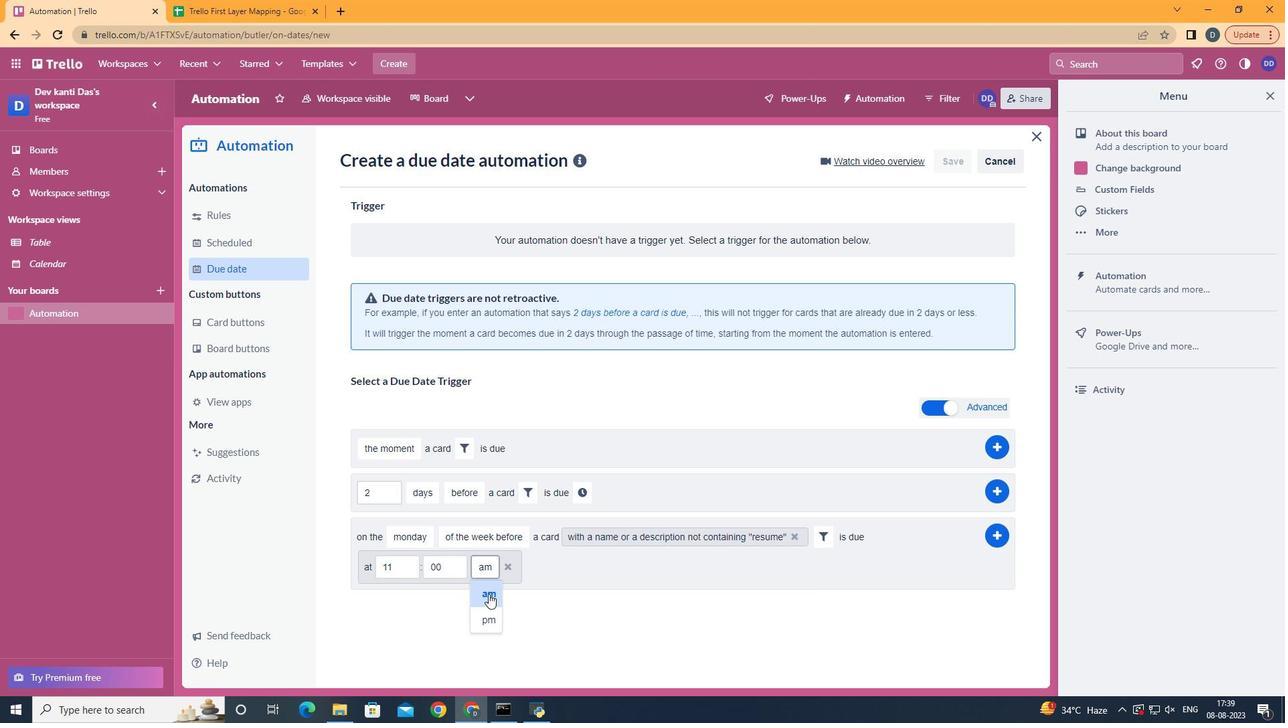 
Action: Mouse moved to (999, 538)
Screenshot: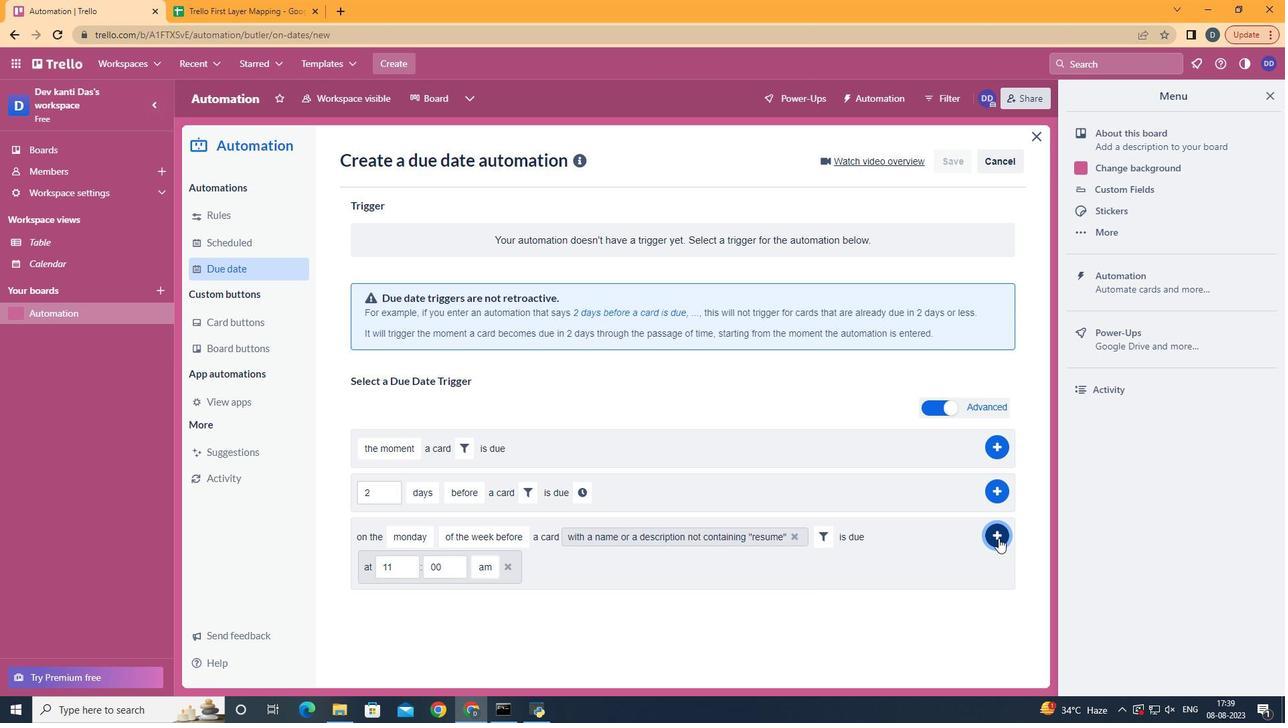 
Action: Mouse pressed left at (999, 538)
Screenshot: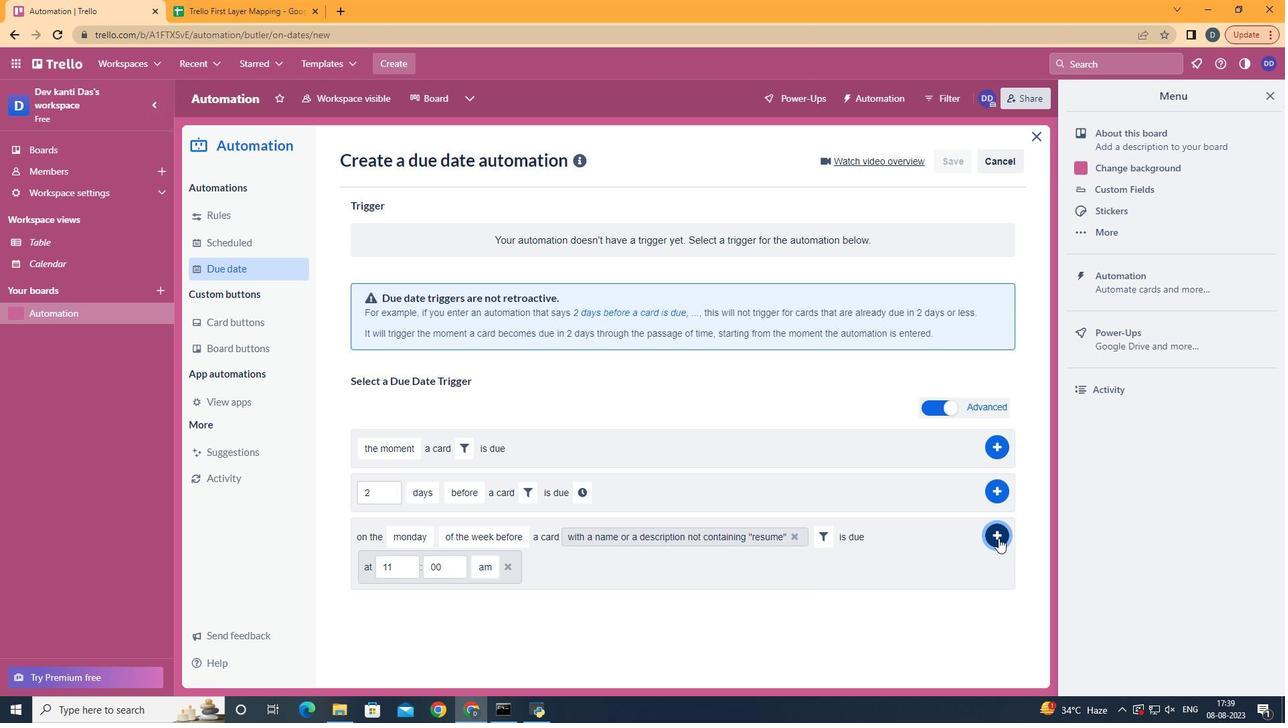 
Action: Mouse moved to (669, 198)
Screenshot: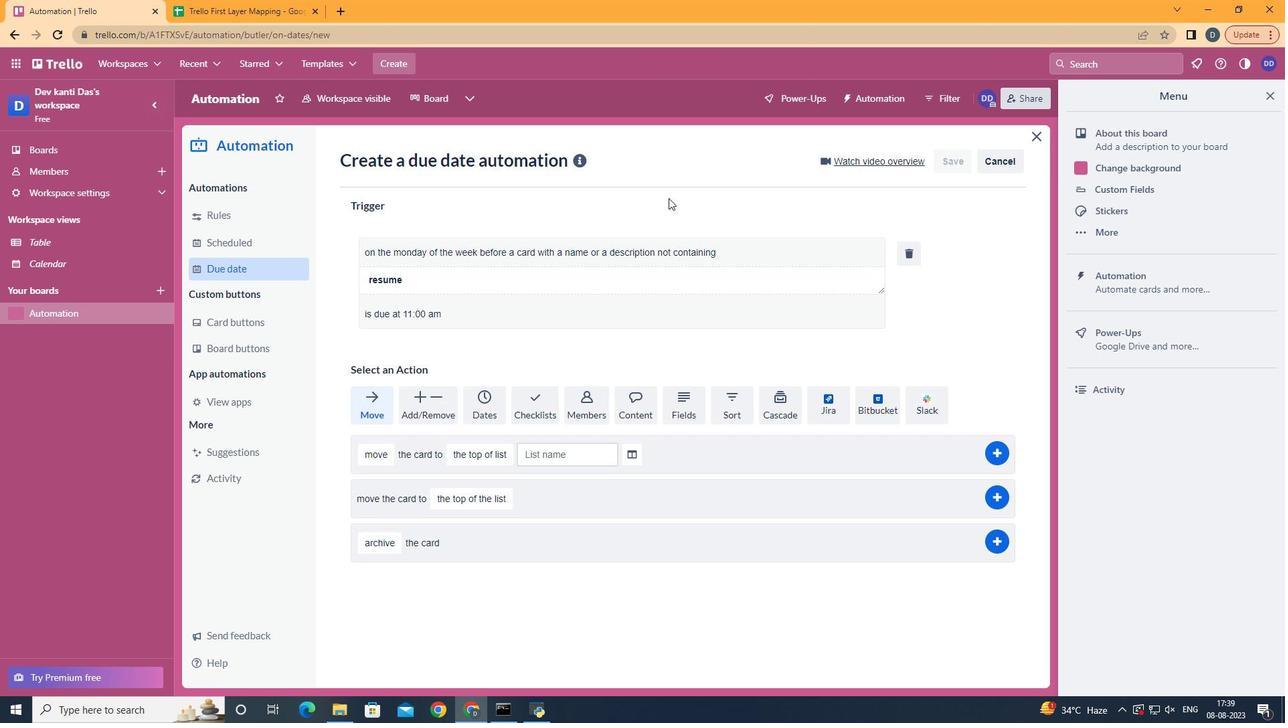 
